 Task: For heading Use Courier New with green colour & bold.  font size for heading22,  'Change the font style of data to'Courier New and font size to 14,  Change the alignment of both headline & data to Align left In the sheet  BudgetTrack analysisbook
Action: Mouse moved to (71, 151)
Screenshot: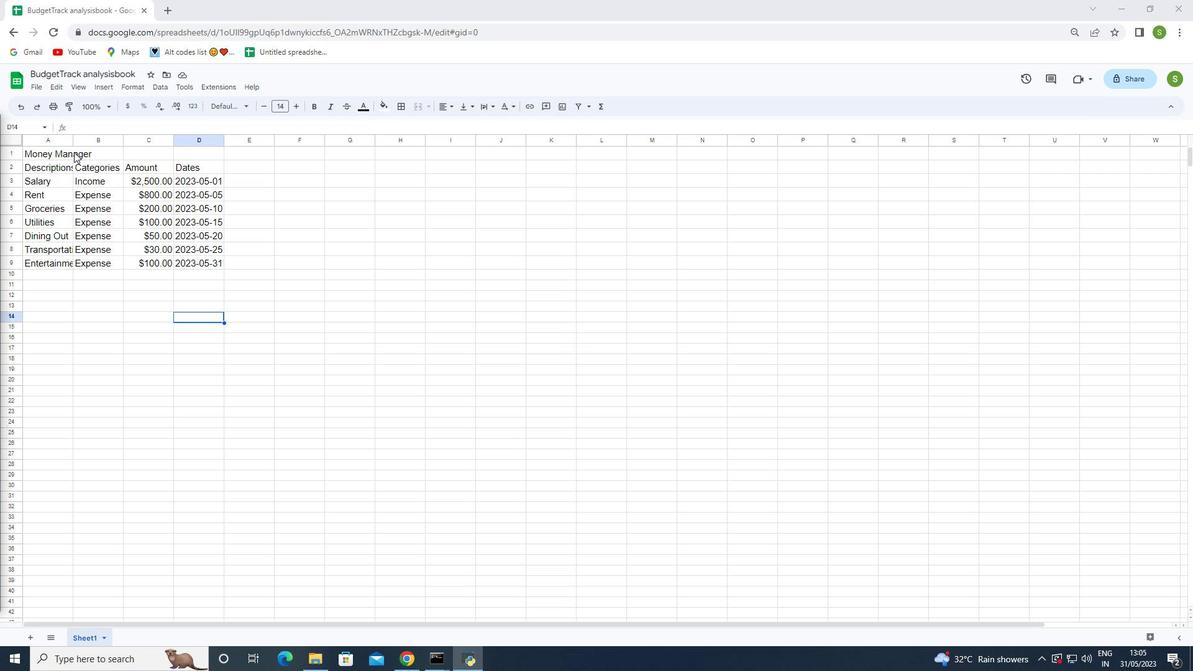 
Action: Mouse pressed left at (71, 151)
Screenshot: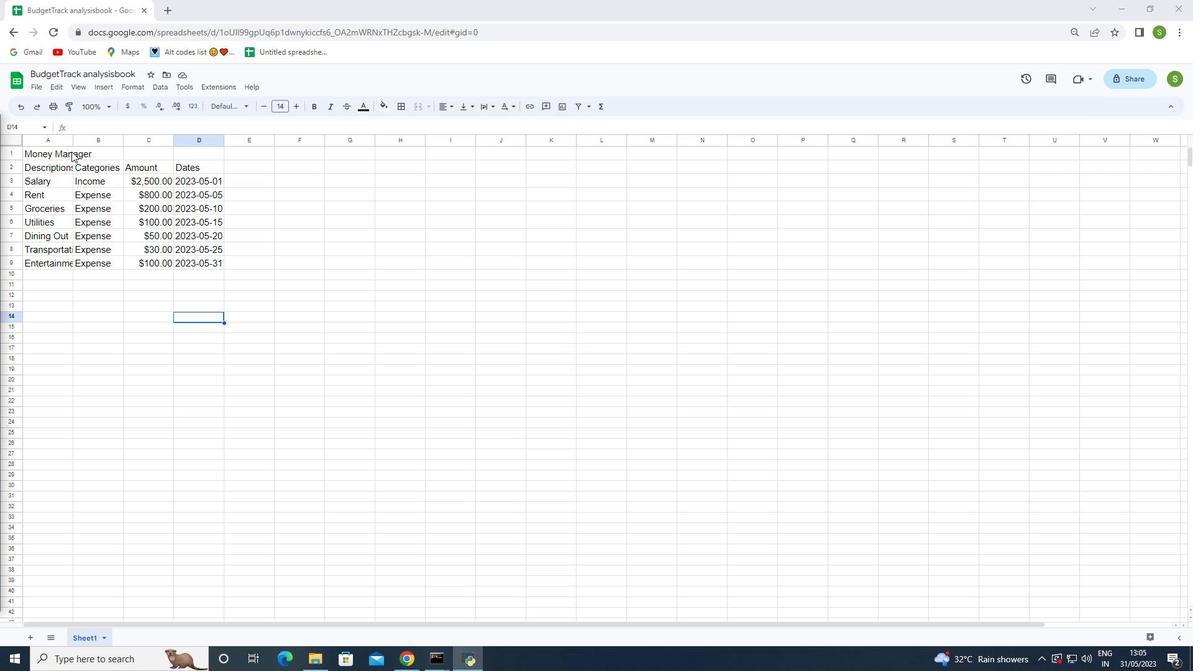 
Action: Mouse moved to (73, 142)
Screenshot: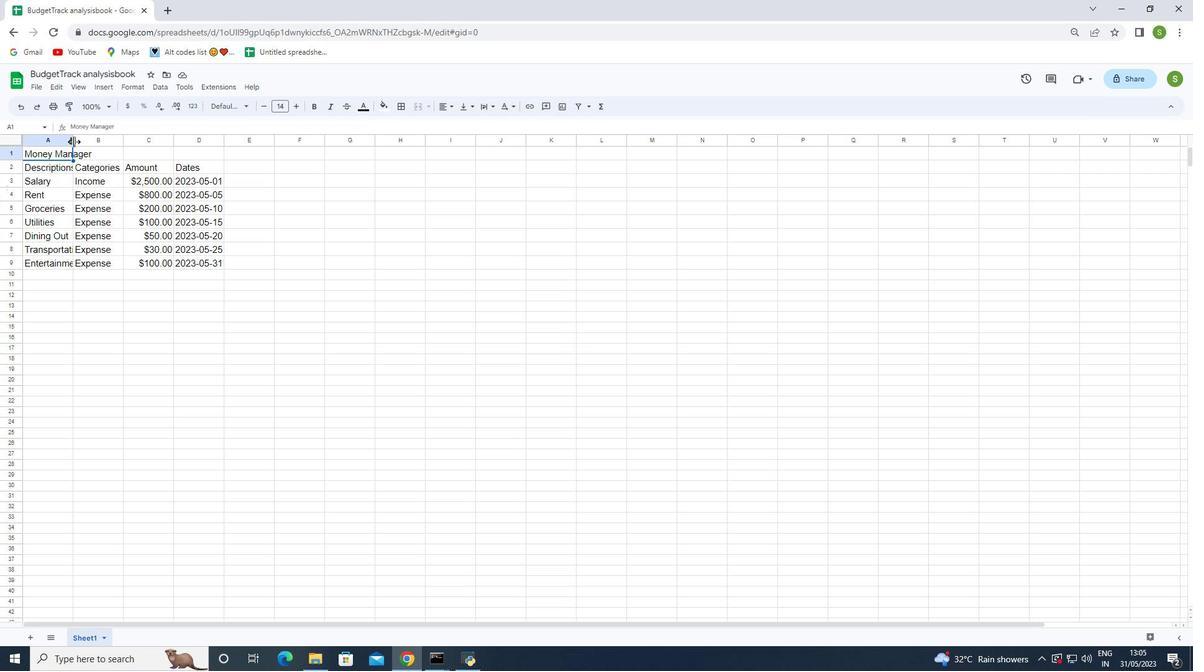 
Action: Mouse pressed left at (73, 142)
Screenshot: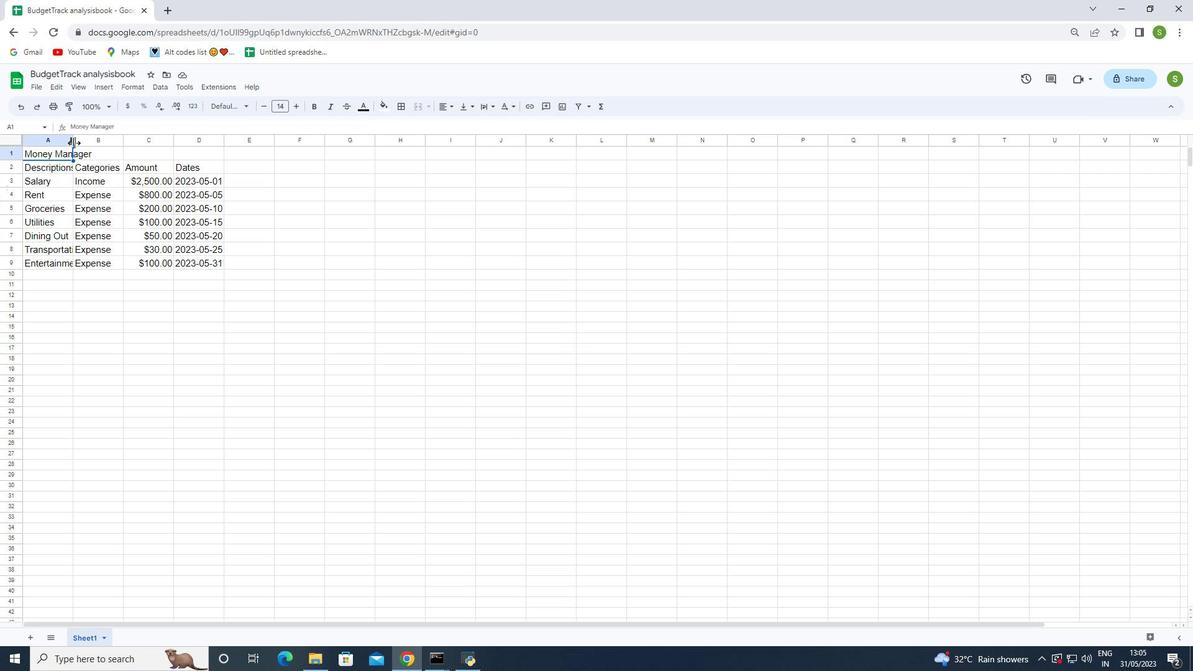 
Action: Mouse pressed left at (73, 142)
Screenshot: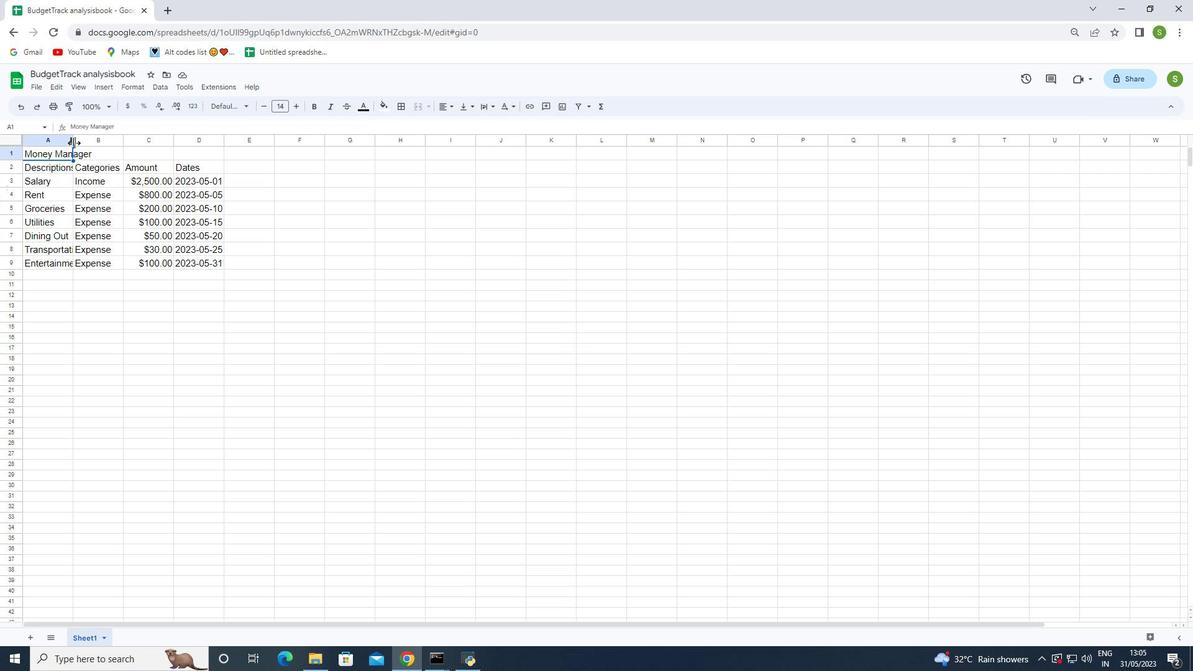
Action: Mouse moved to (57, 154)
Screenshot: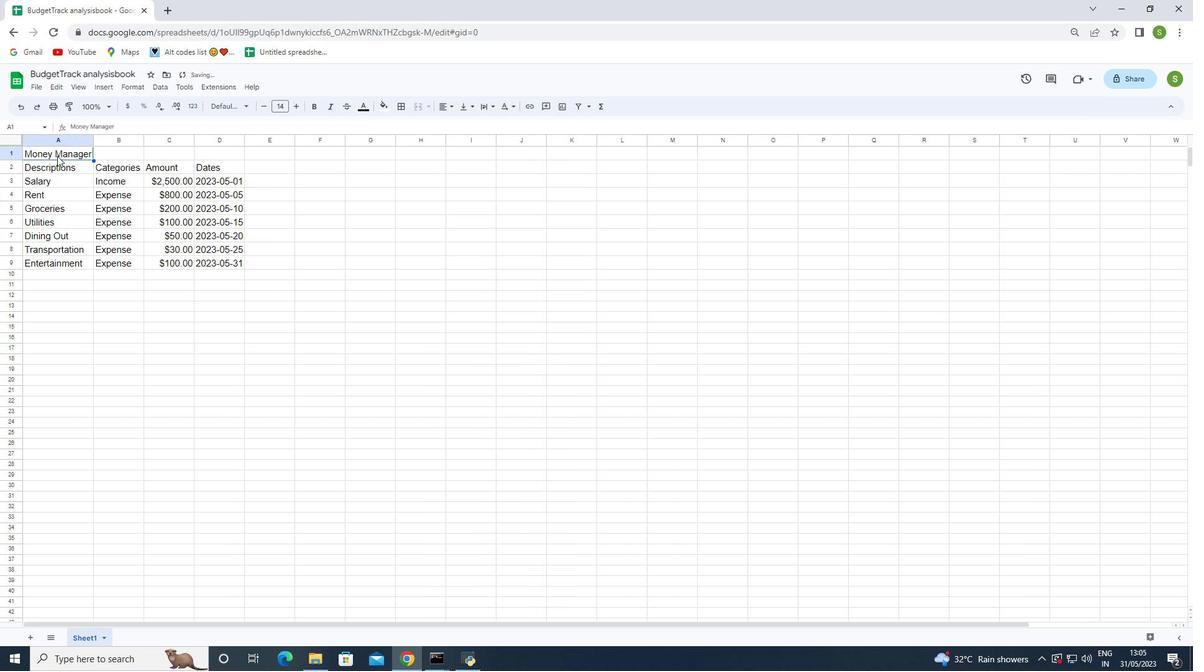 
Action: Mouse pressed left at (57, 154)
Screenshot: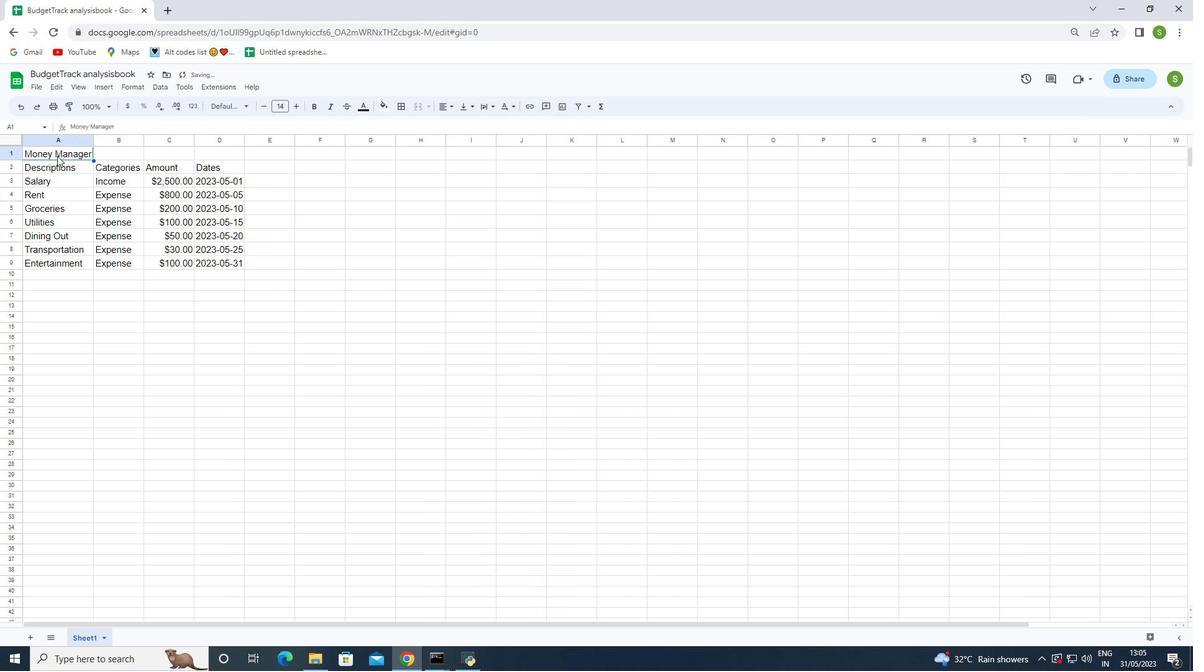 
Action: Mouse moved to (231, 109)
Screenshot: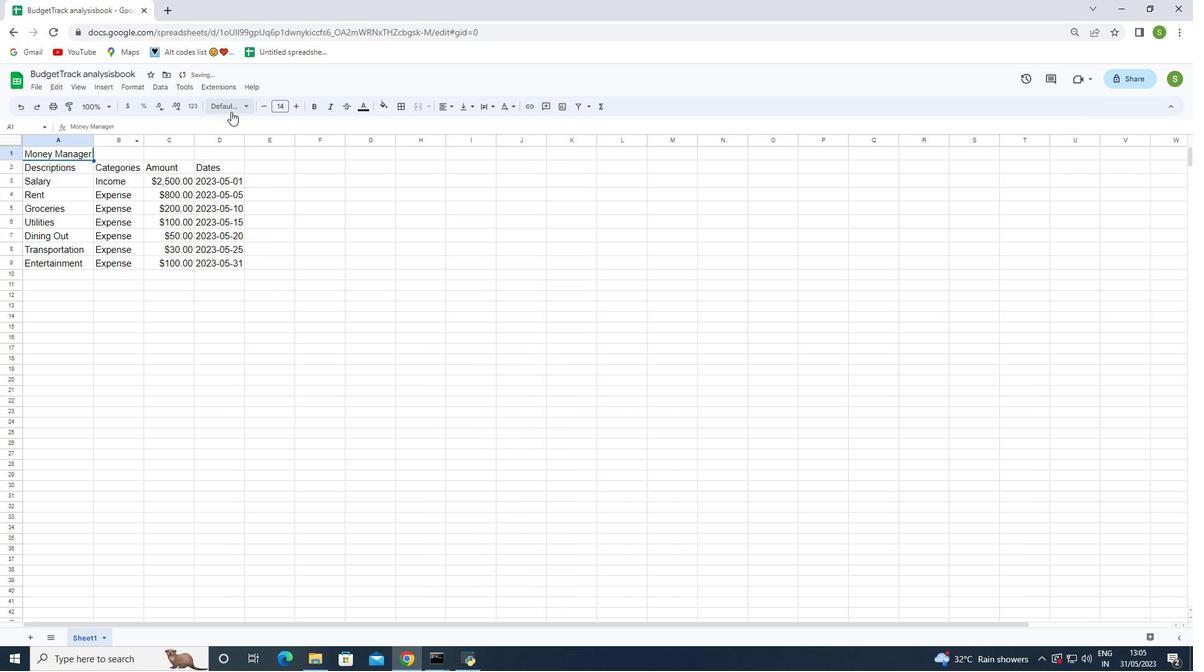
Action: Mouse pressed left at (231, 109)
Screenshot: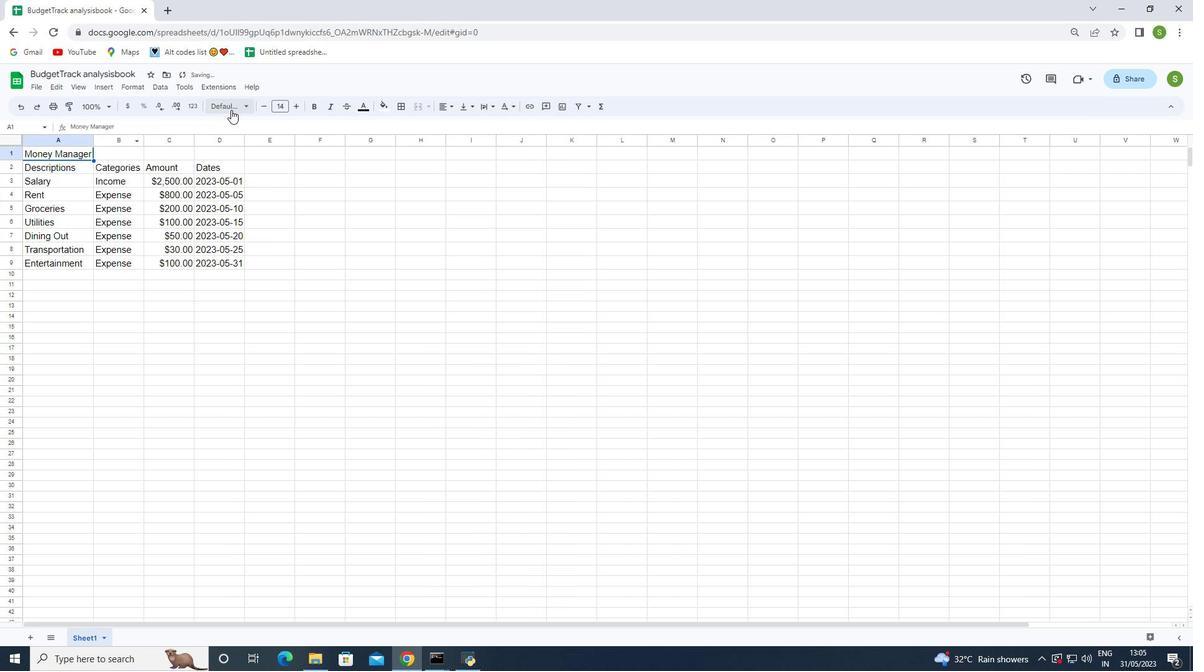 
Action: Mouse moved to (252, 583)
Screenshot: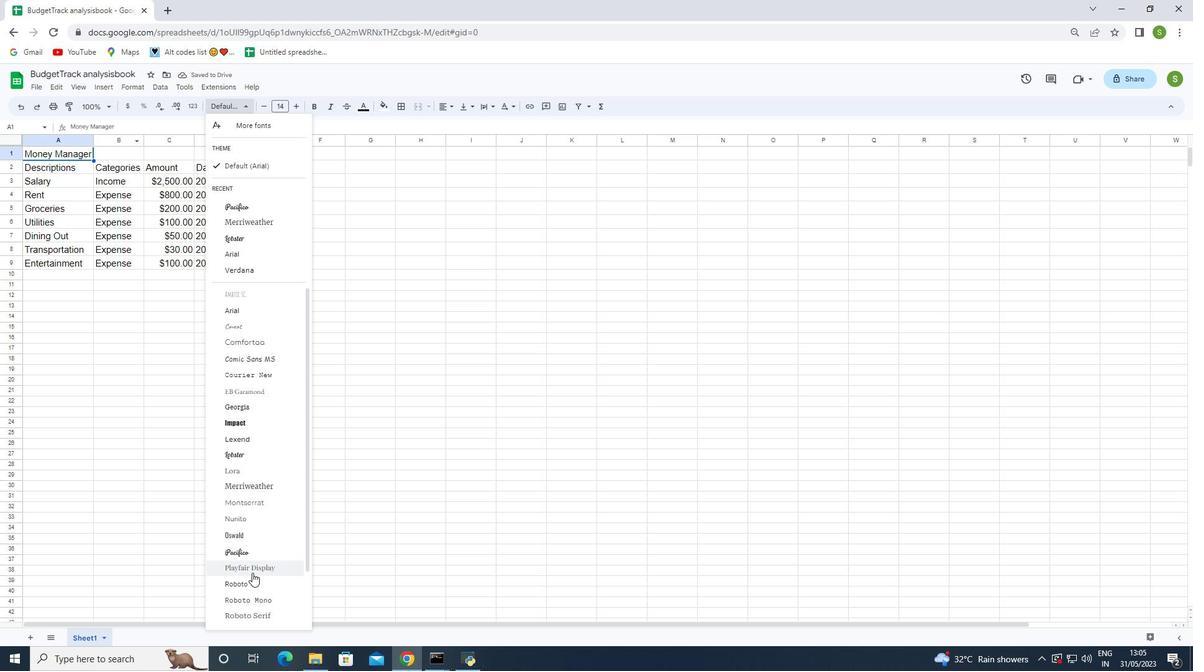 
Action: Mouse scrolled (252, 582) with delta (0, 0)
Screenshot: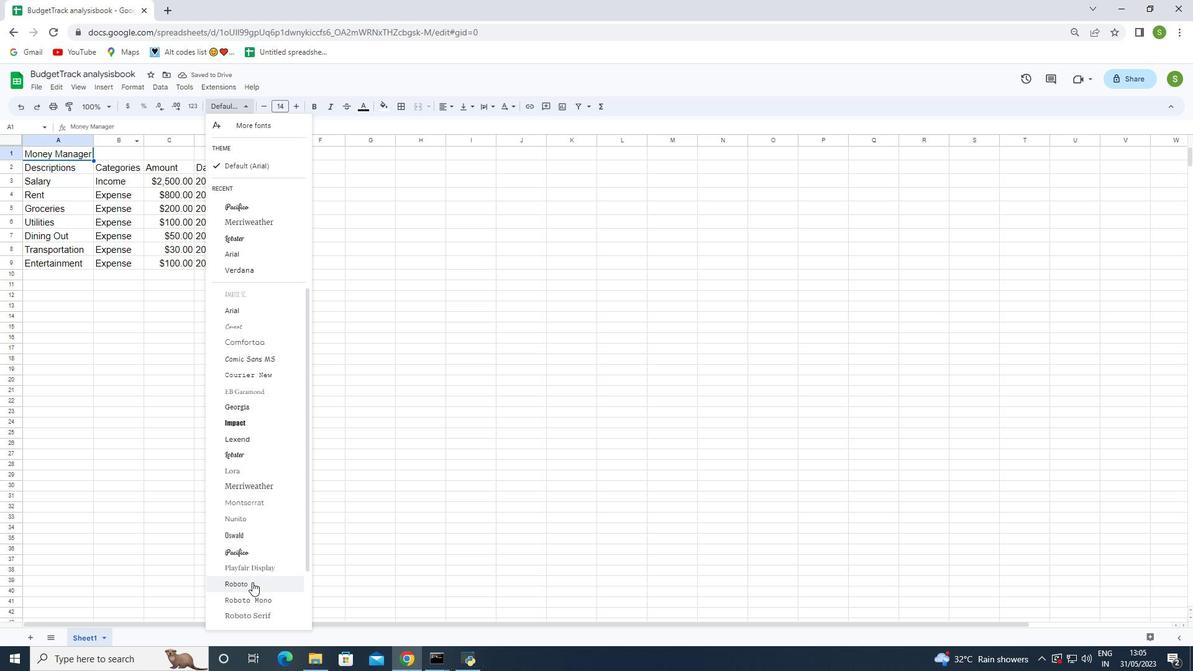 
Action: Mouse scrolled (252, 582) with delta (0, 0)
Screenshot: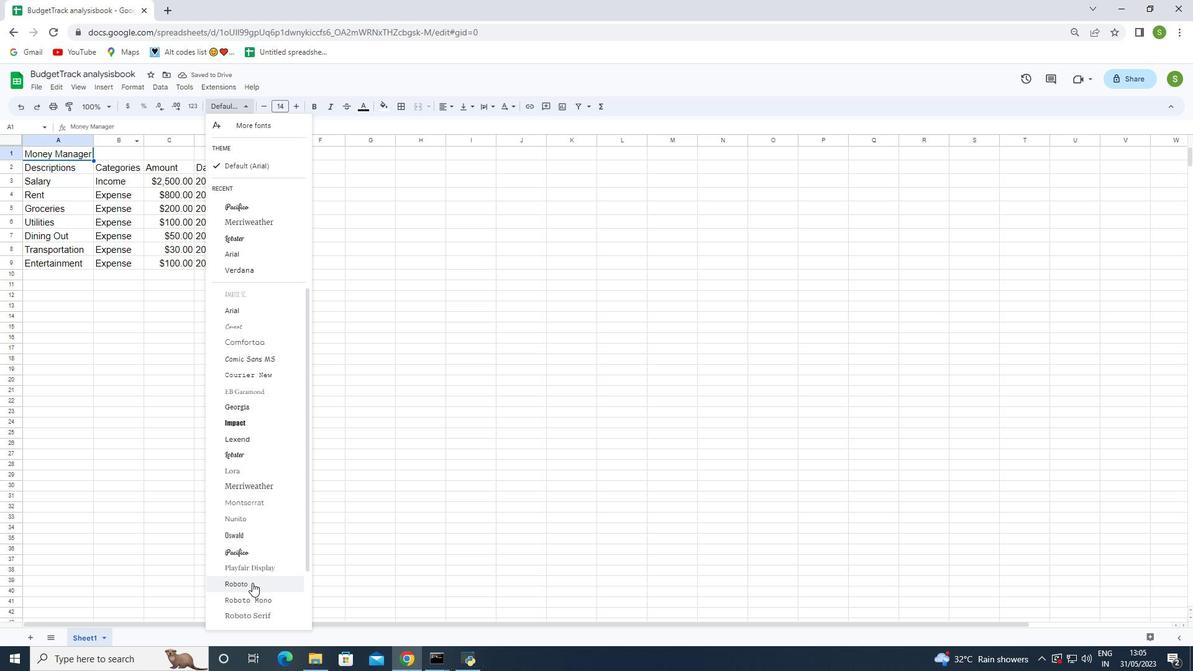 
Action: Mouse scrolled (252, 582) with delta (0, 0)
Screenshot: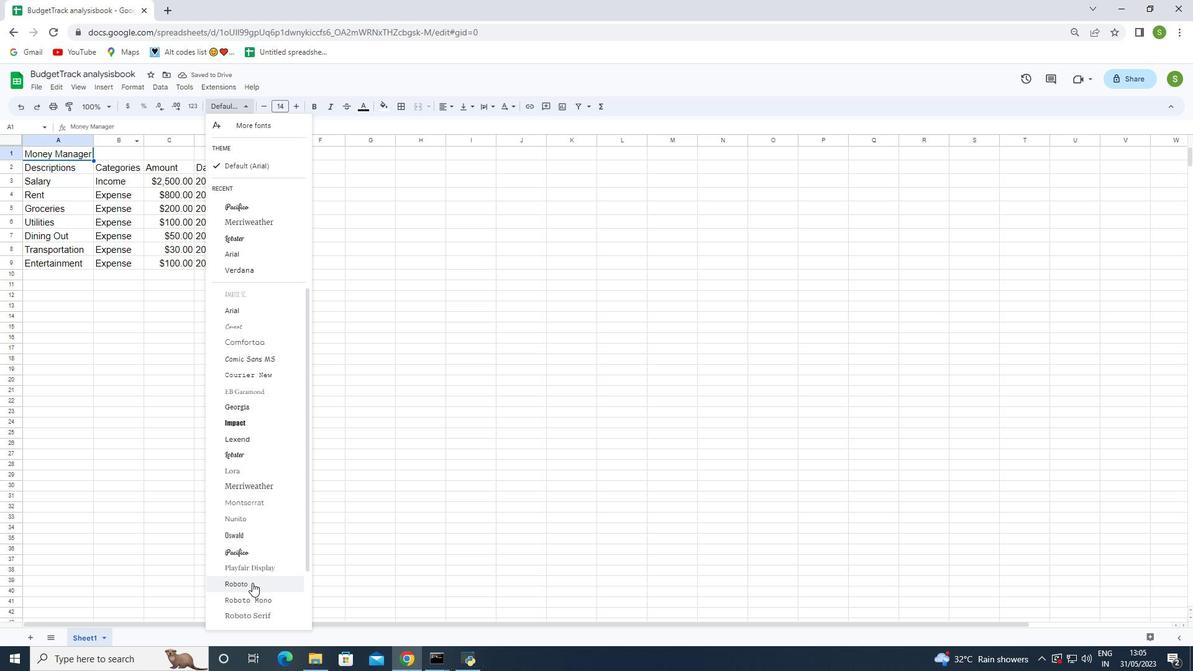 
Action: Mouse scrolled (252, 582) with delta (0, 0)
Screenshot: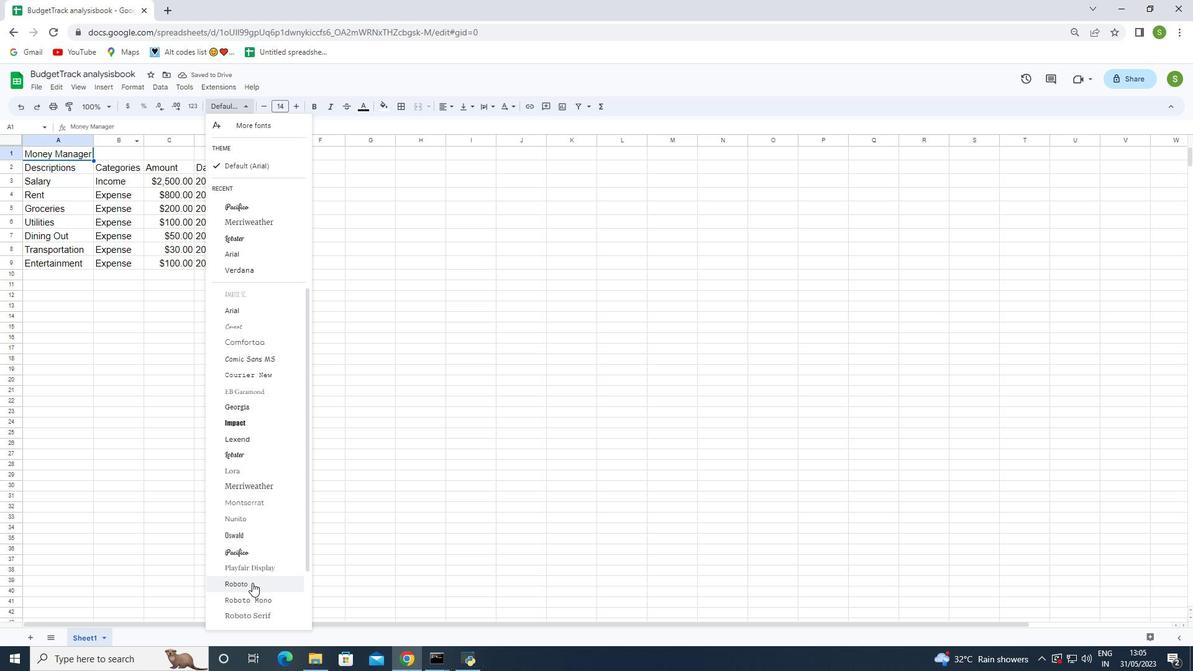 
Action: Mouse scrolled (252, 582) with delta (0, 0)
Screenshot: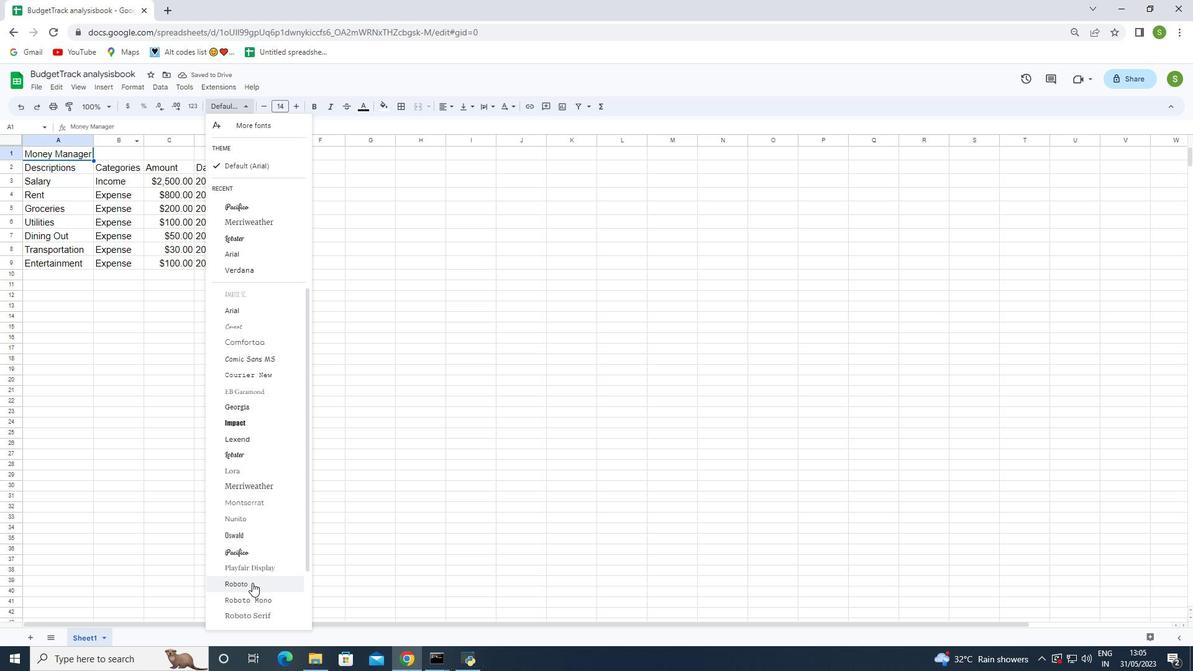 
Action: Mouse moved to (252, 583)
Screenshot: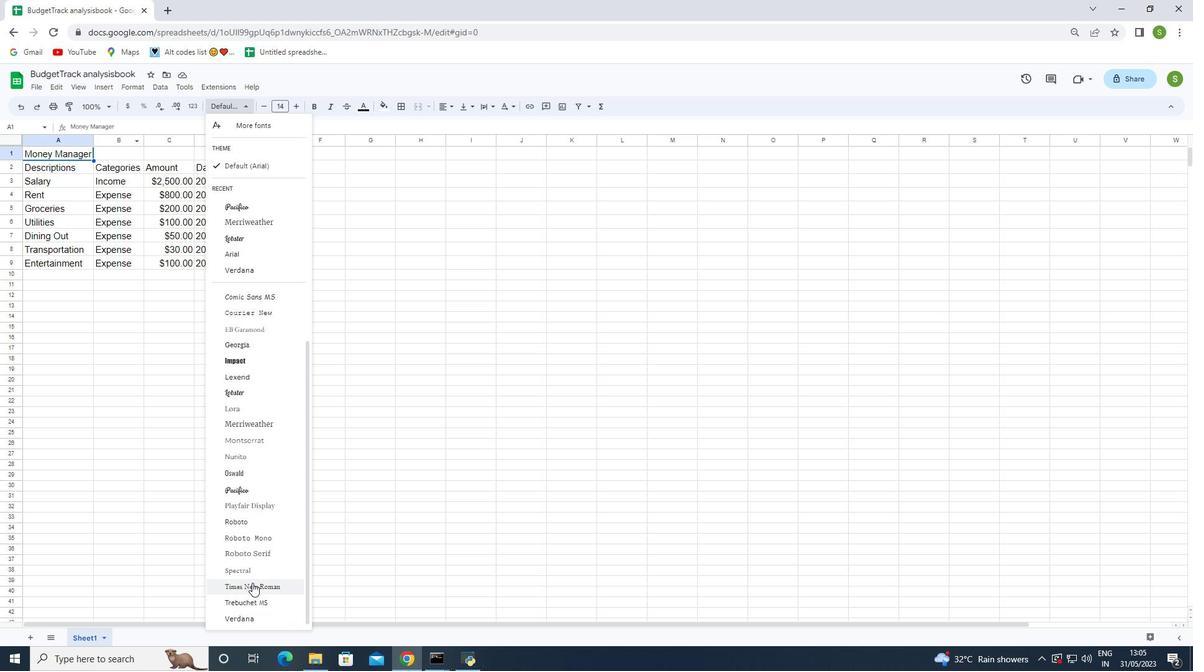 
Action: Mouse scrolled (252, 583) with delta (0, 0)
Screenshot: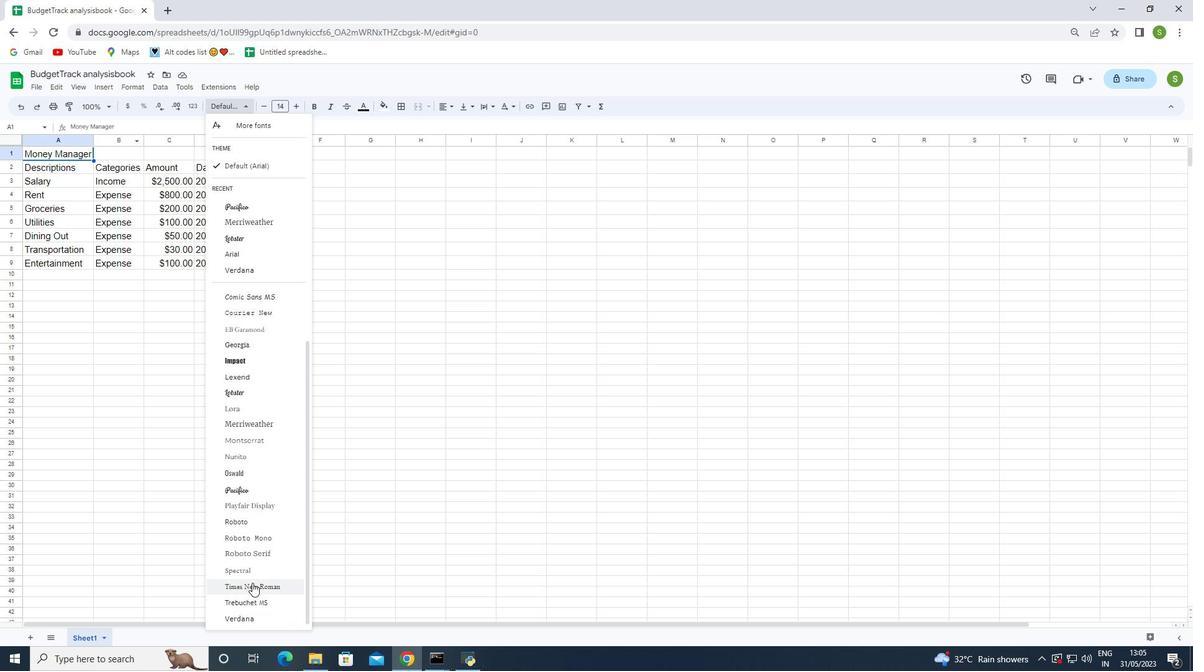 
Action: Mouse scrolled (252, 583) with delta (0, 0)
Screenshot: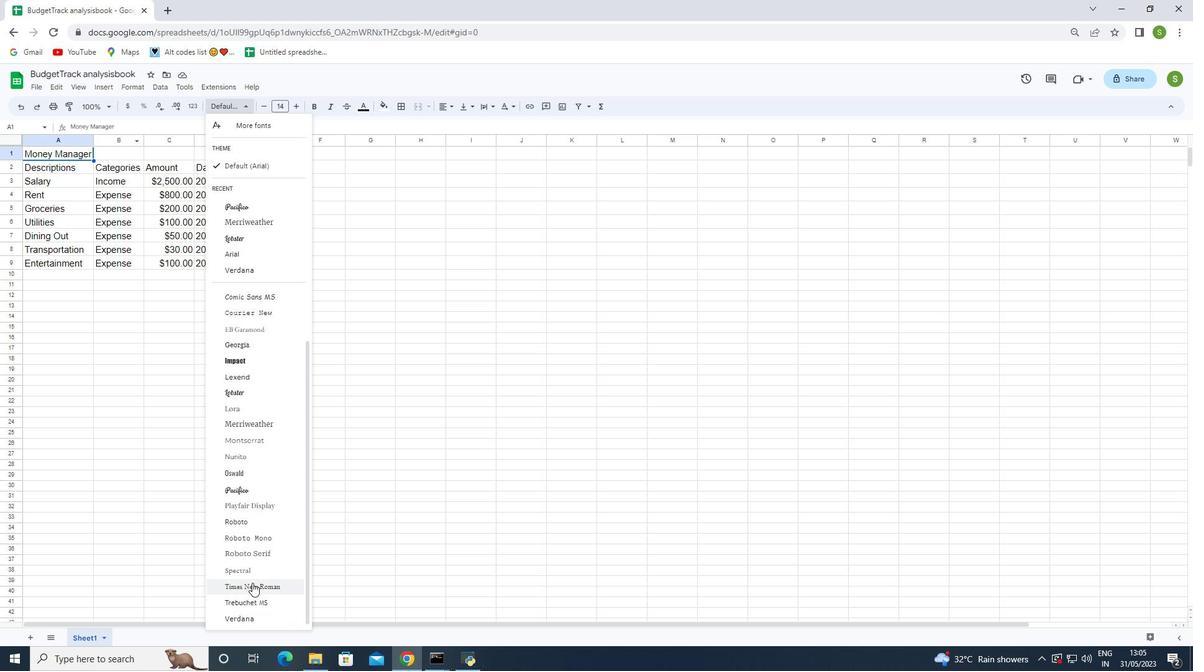 
Action: Mouse scrolled (252, 583) with delta (0, 0)
Screenshot: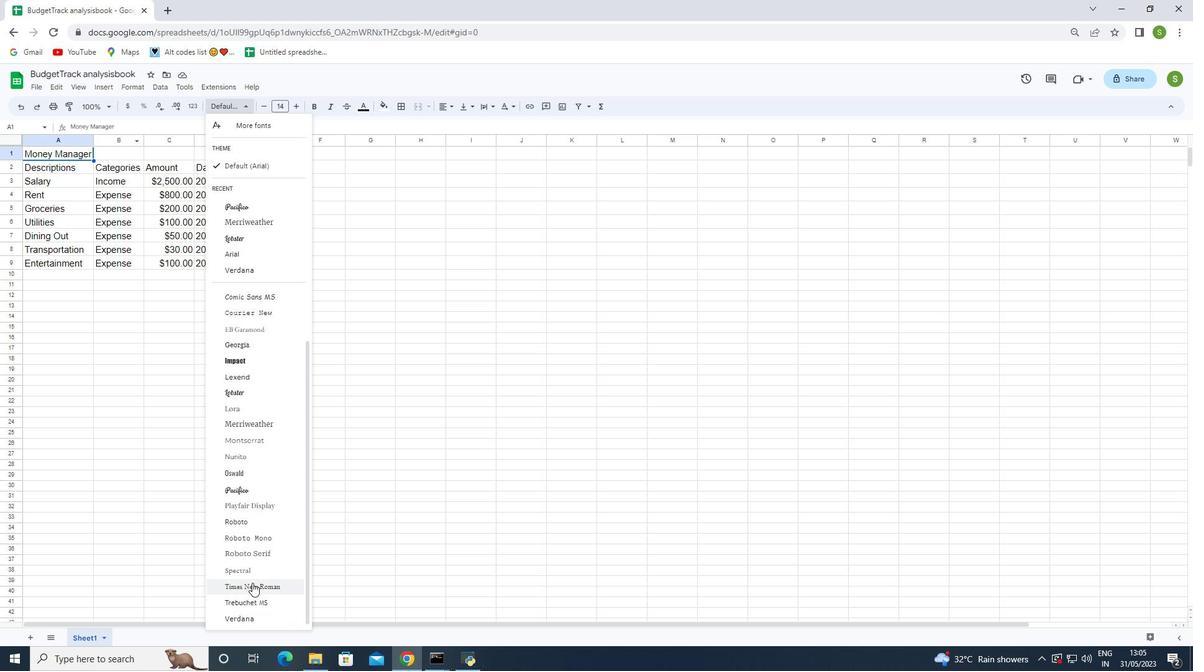 
Action: Mouse scrolled (252, 583) with delta (0, 0)
Screenshot: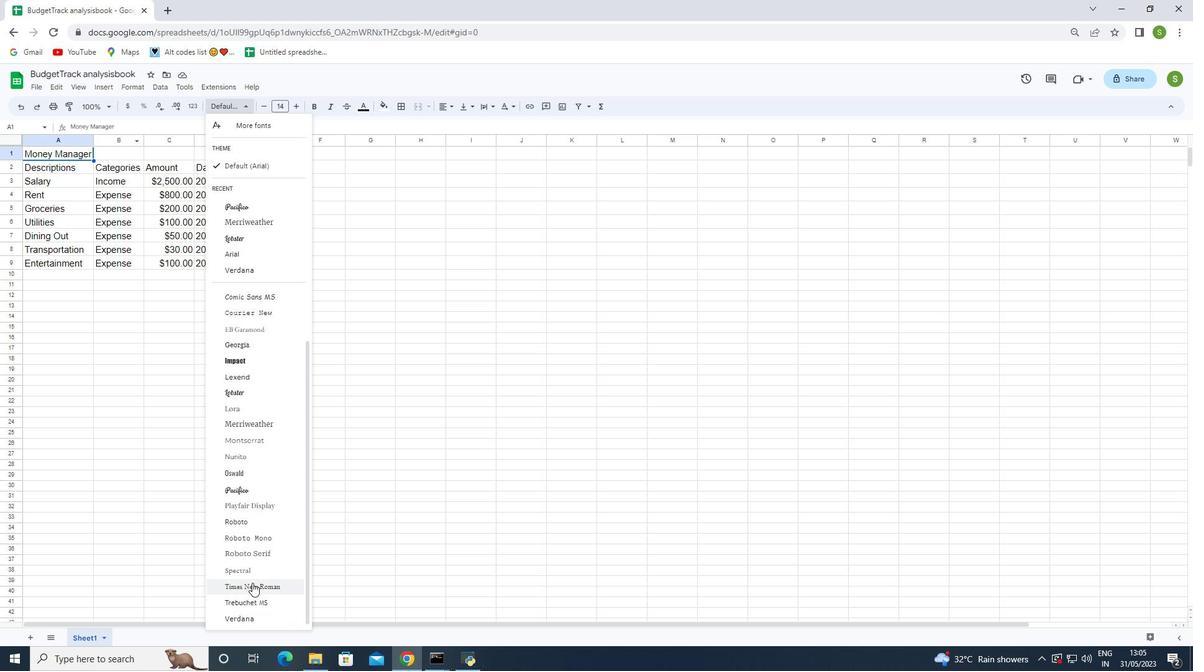 
Action: Mouse scrolled (252, 583) with delta (0, 0)
Screenshot: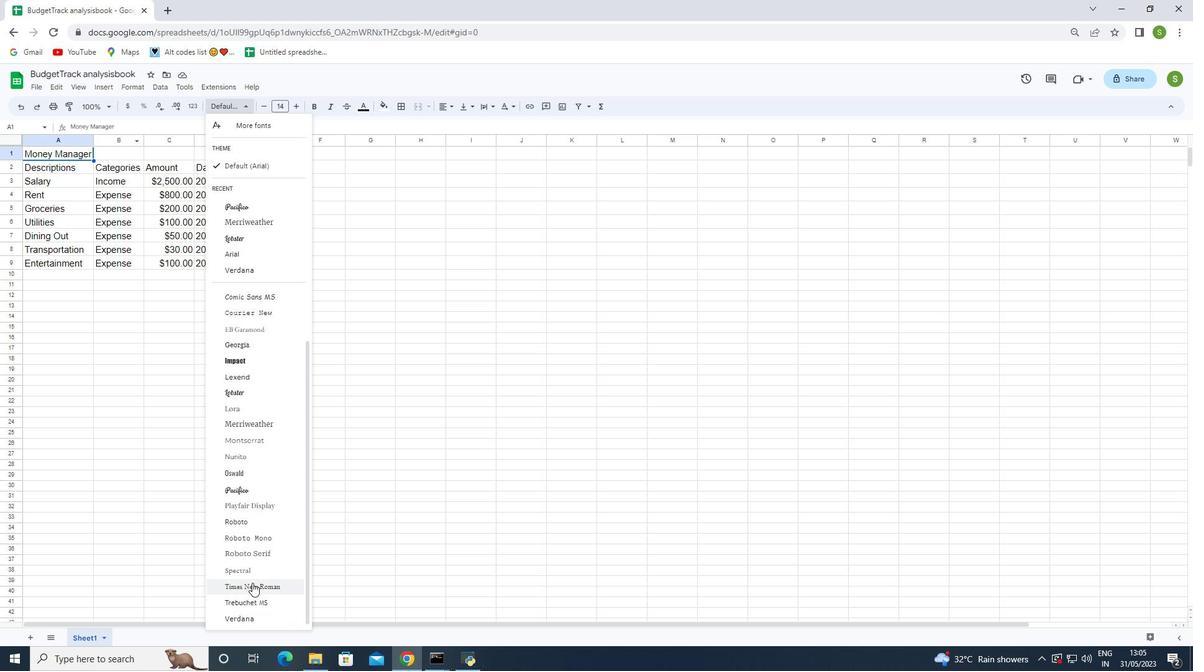 
Action: Mouse moved to (241, 377)
Screenshot: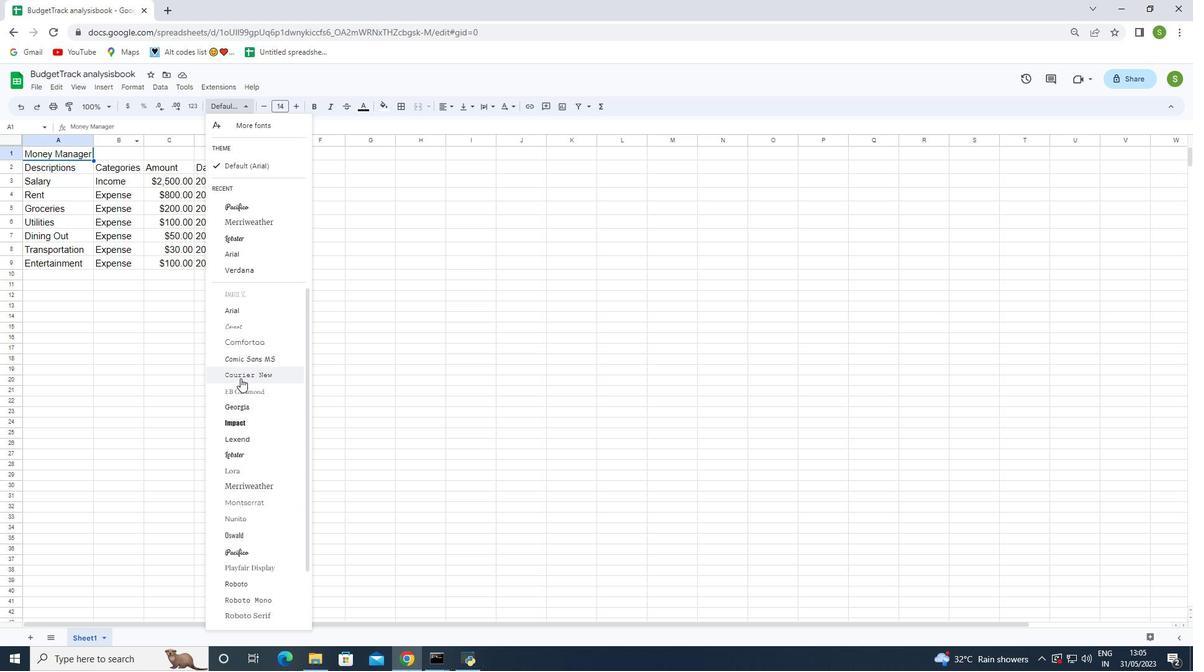 
Action: Mouse pressed left at (241, 377)
Screenshot: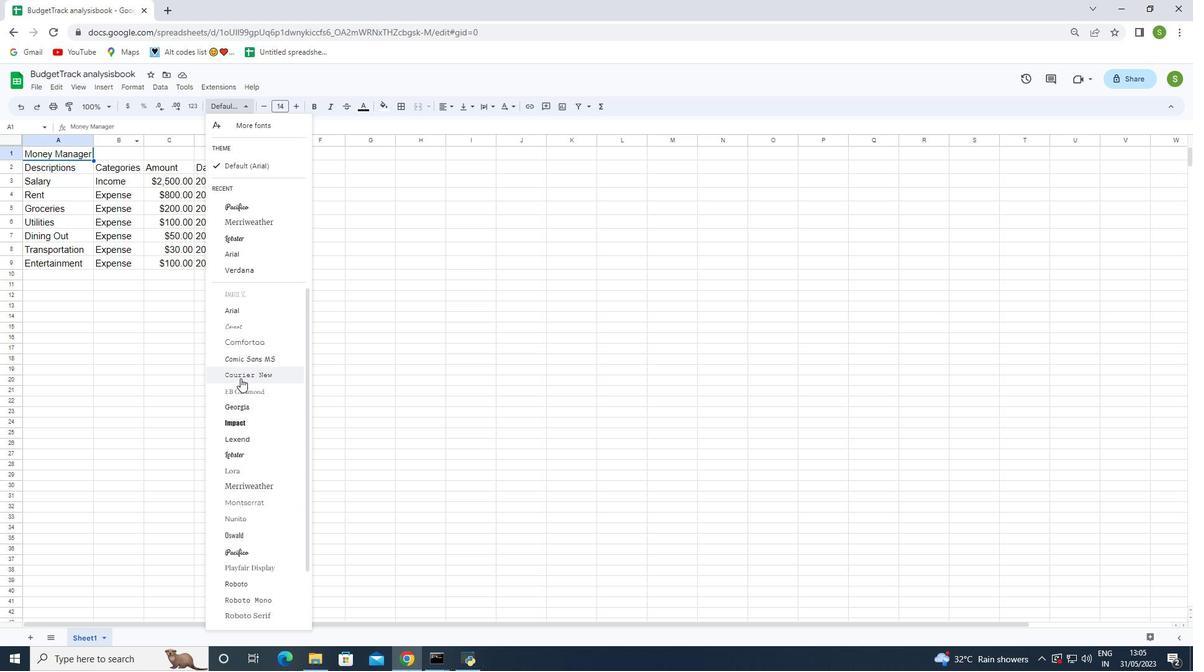 
Action: Mouse moved to (364, 105)
Screenshot: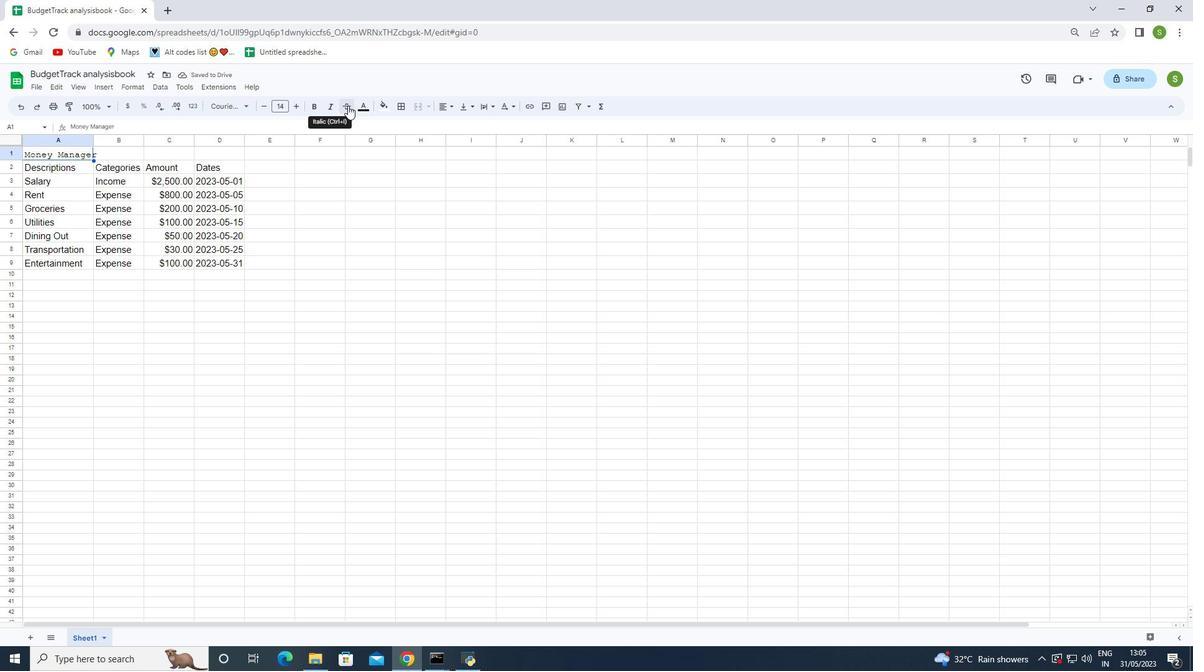 
Action: Mouse pressed left at (364, 105)
Screenshot: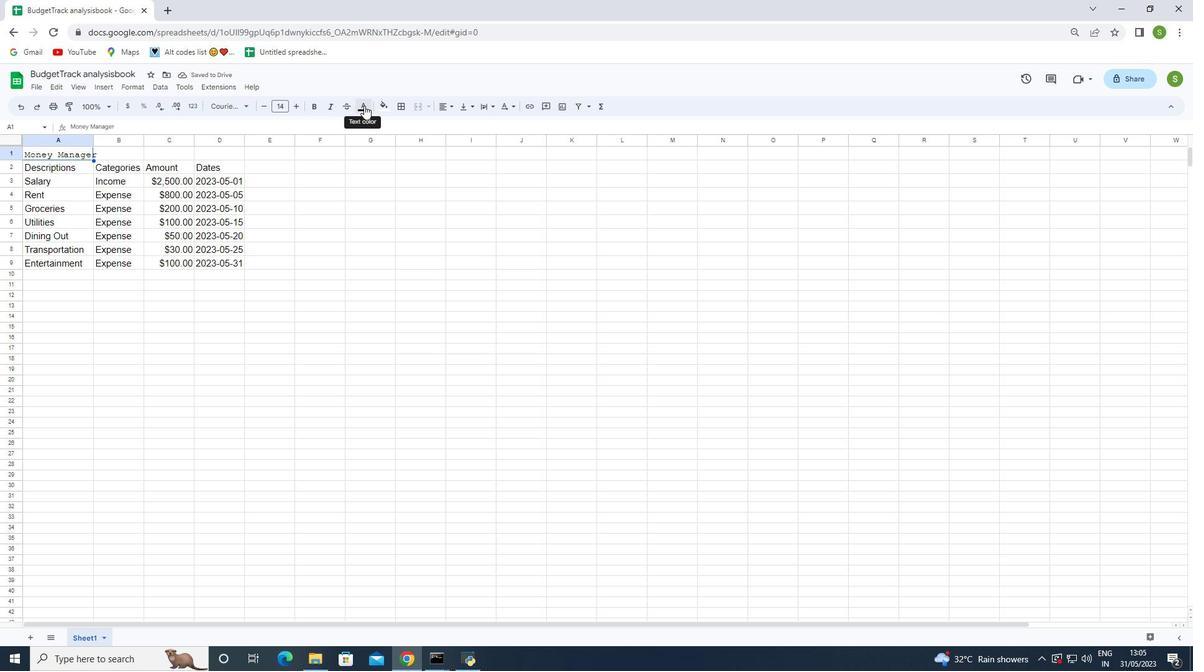 
Action: Mouse moved to (411, 151)
Screenshot: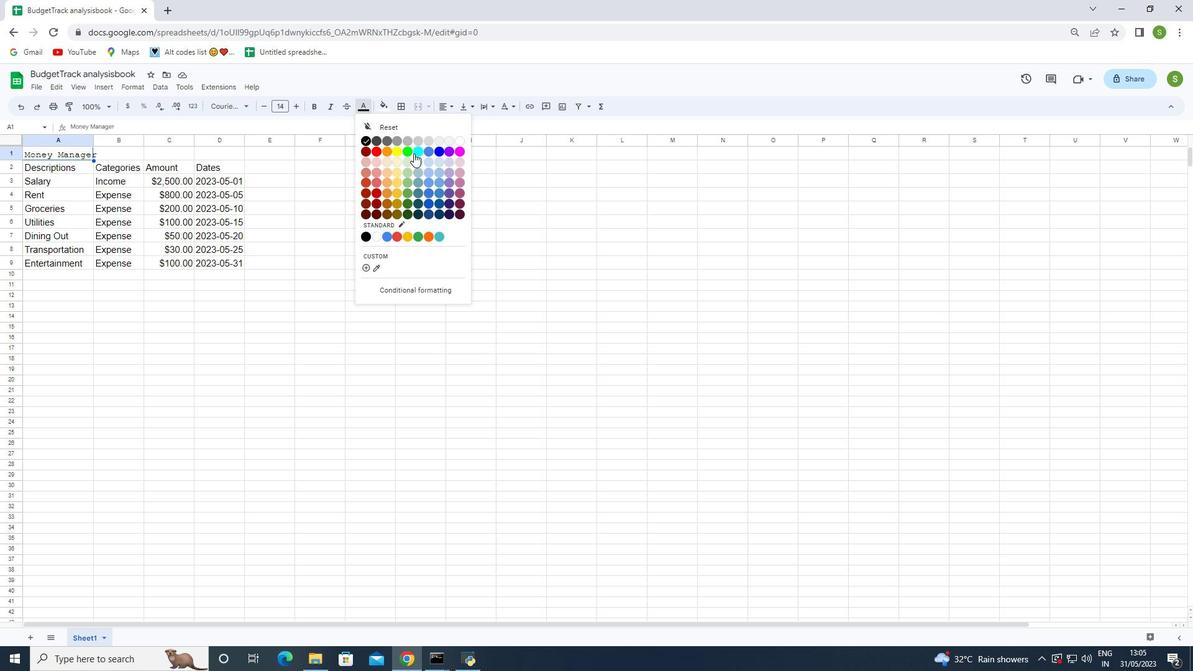 
Action: Mouse pressed left at (411, 151)
Screenshot: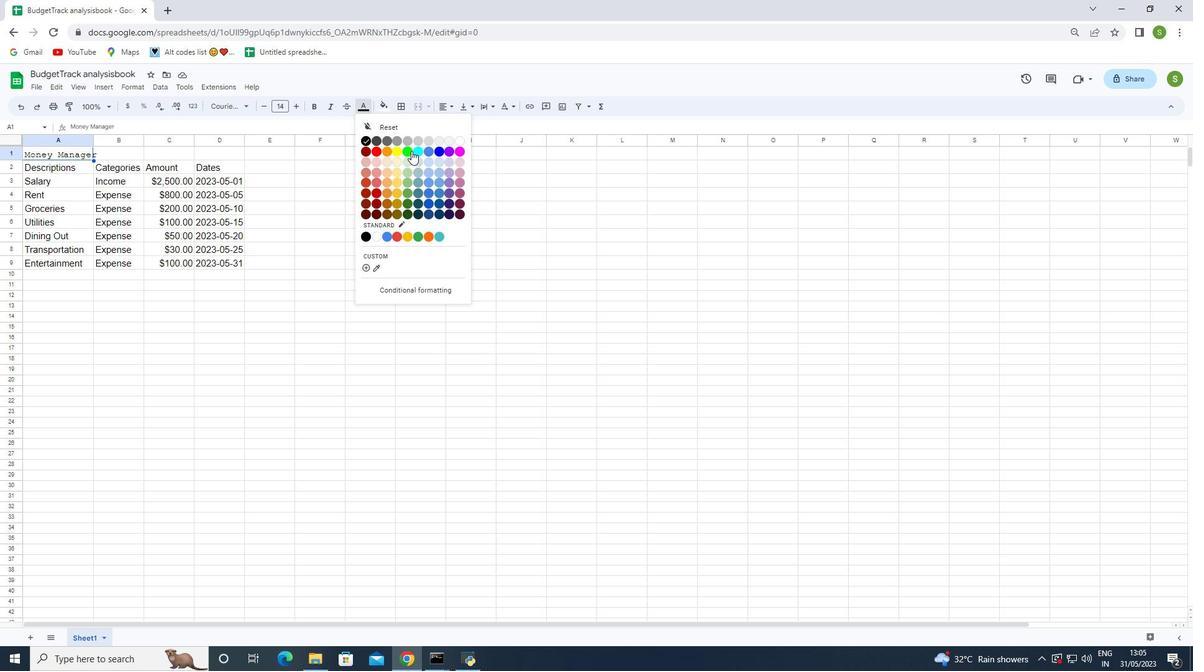 
Action: Mouse moved to (312, 105)
Screenshot: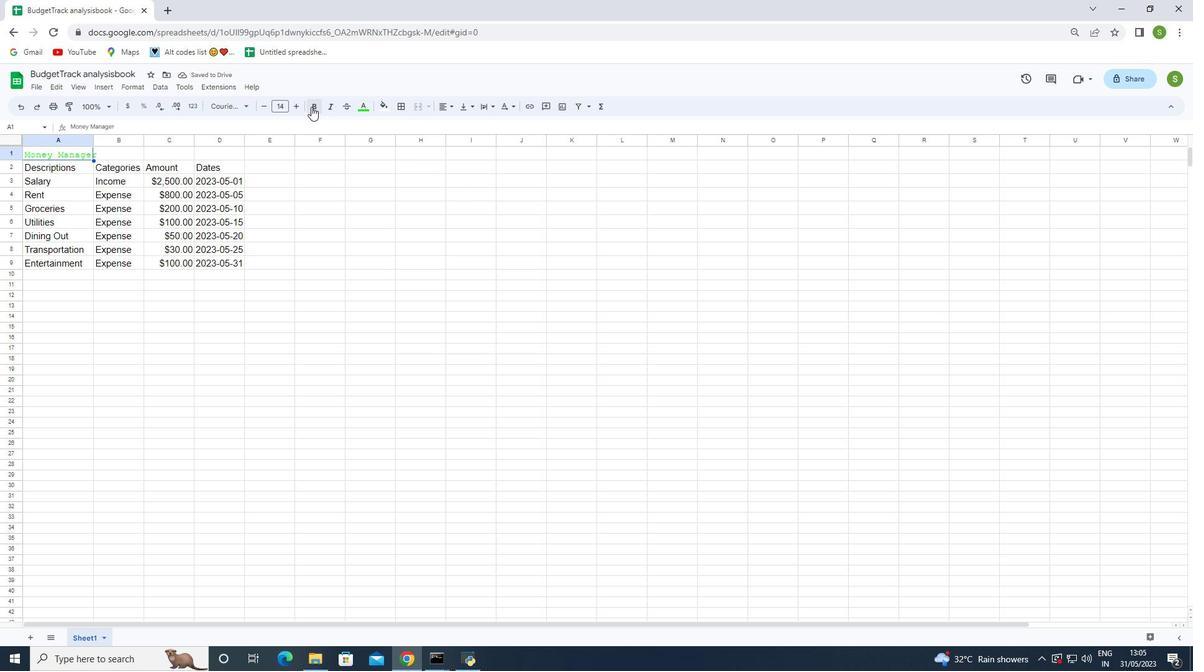 
Action: Mouse pressed left at (312, 105)
Screenshot: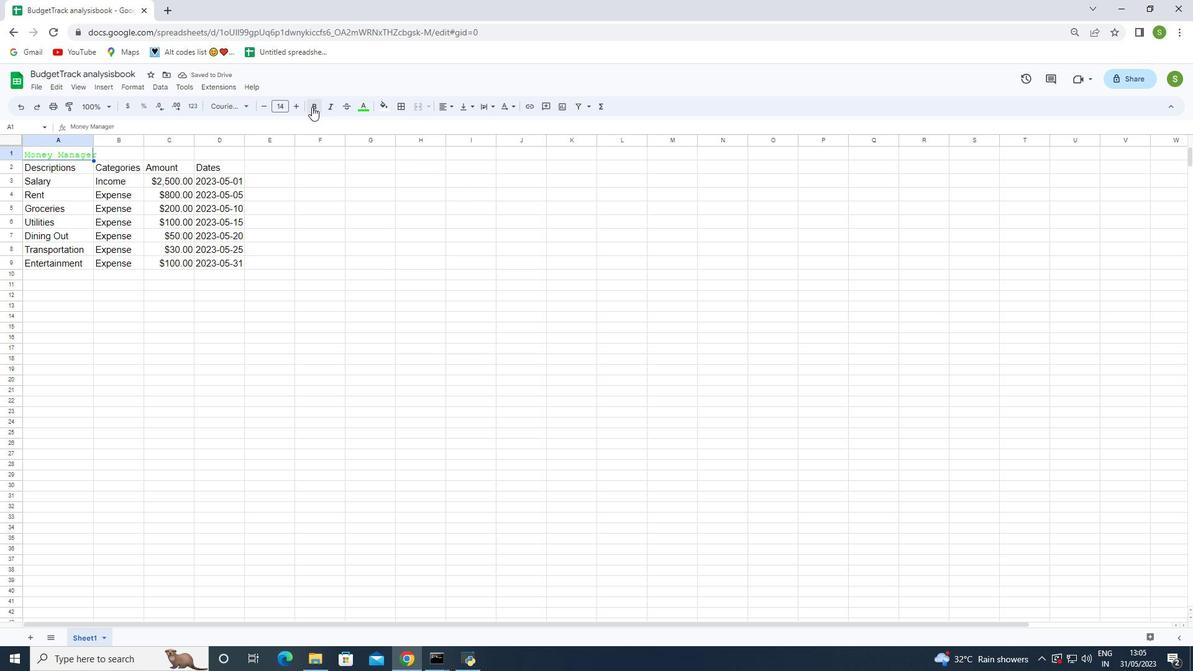 
Action: Mouse moved to (293, 104)
Screenshot: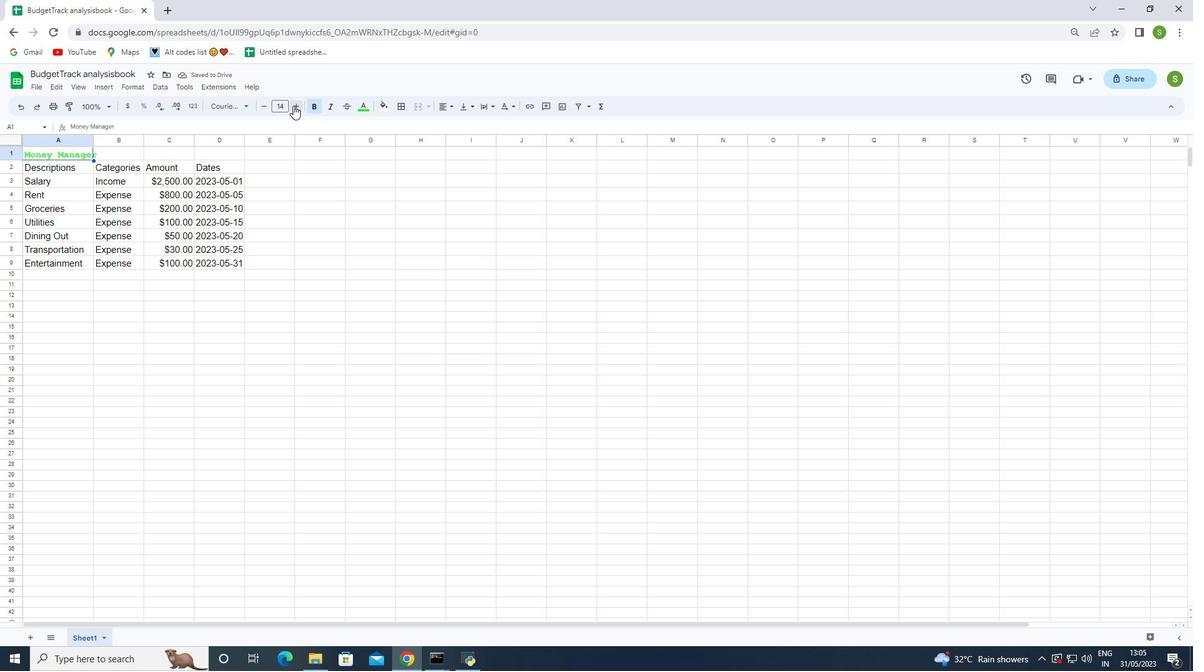 
Action: Mouse pressed left at (293, 104)
Screenshot: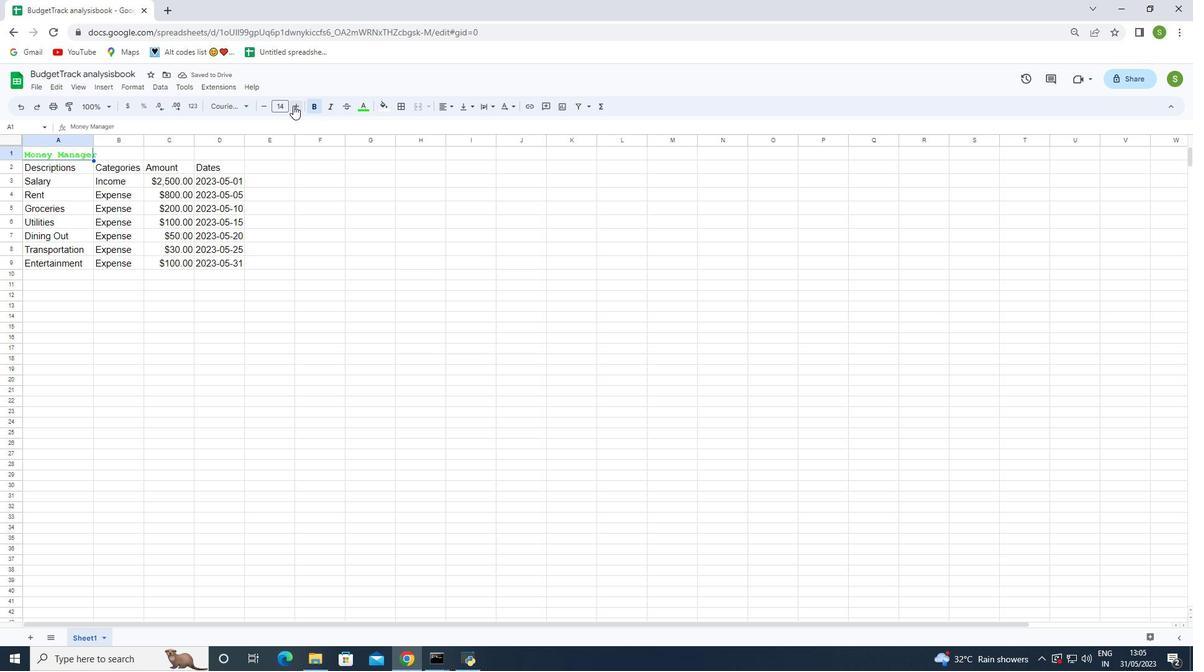 
Action: Mouse pressed left at (293, 104)
Screenshot: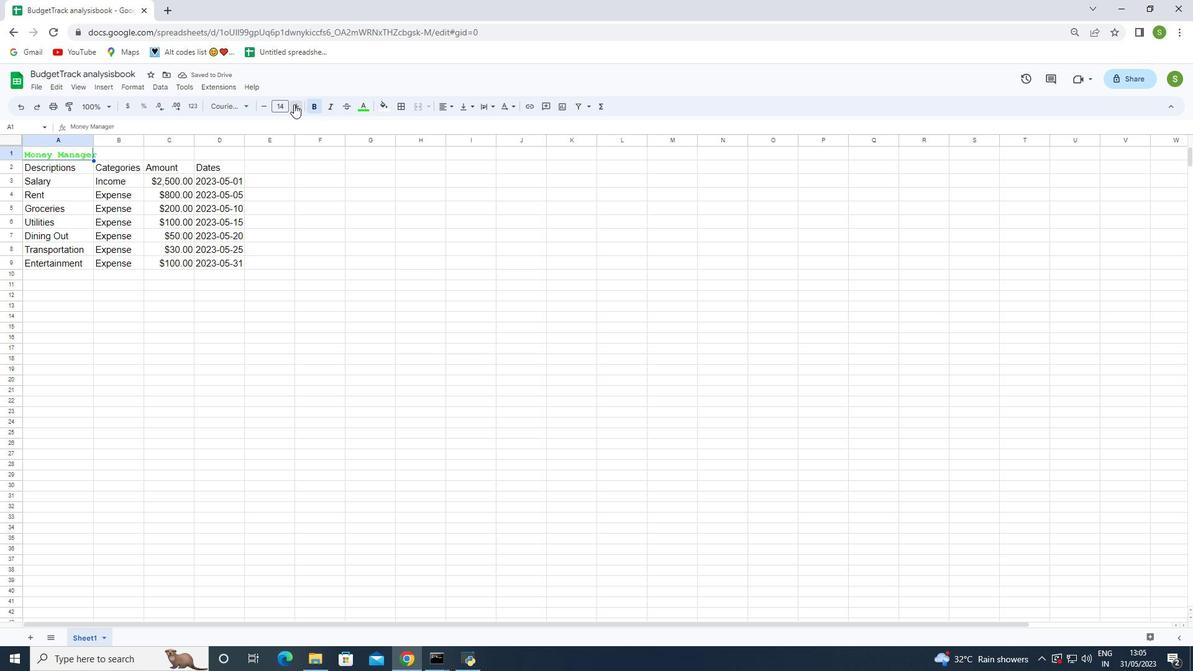 
Action: Mouse pressed left at (293, 104)
Screenshot: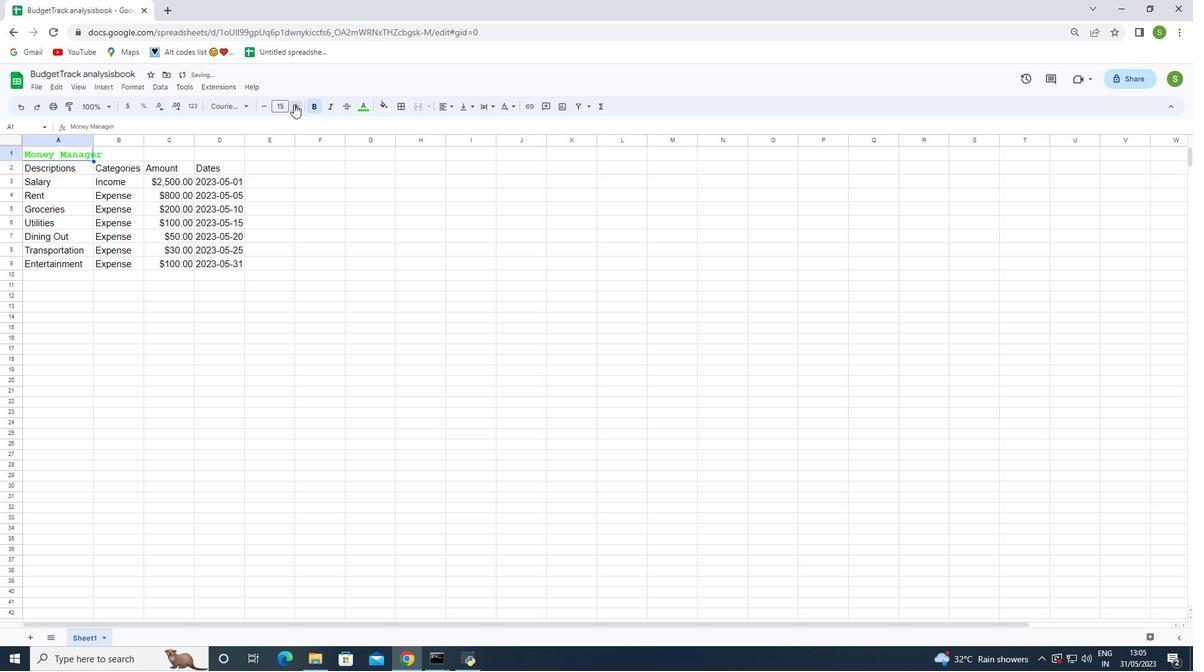 
Action: Mouse pressed left at (293, 104)
Screenshot: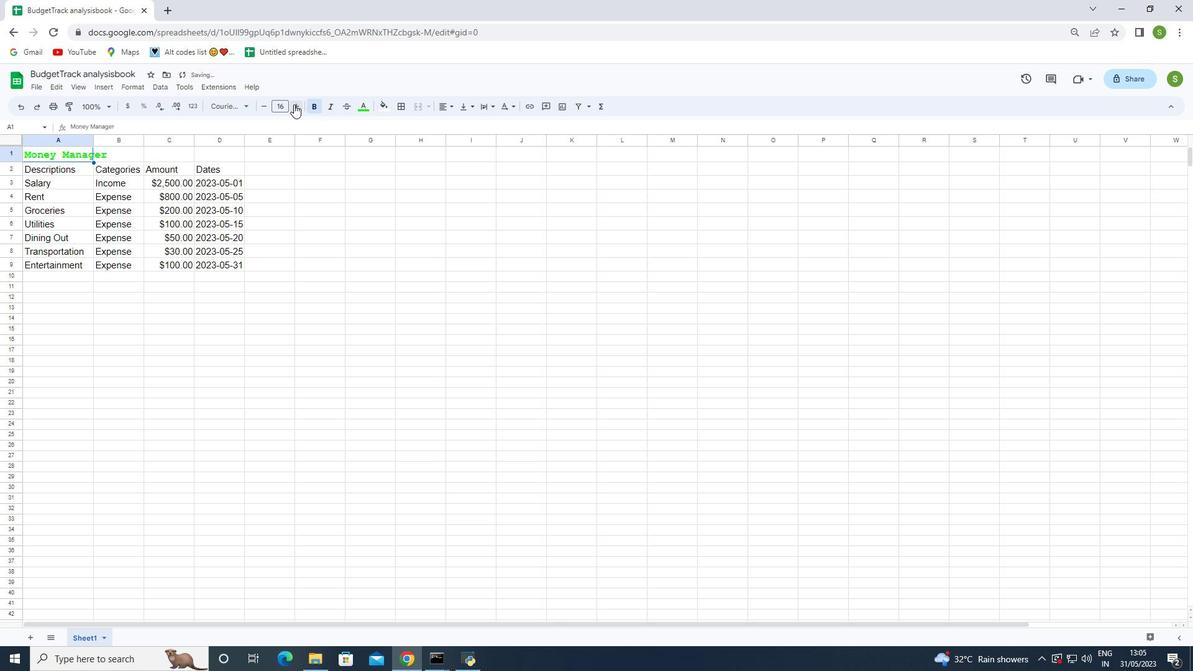 
Action: Mouse pressed left at (293, 104)
Screenshot: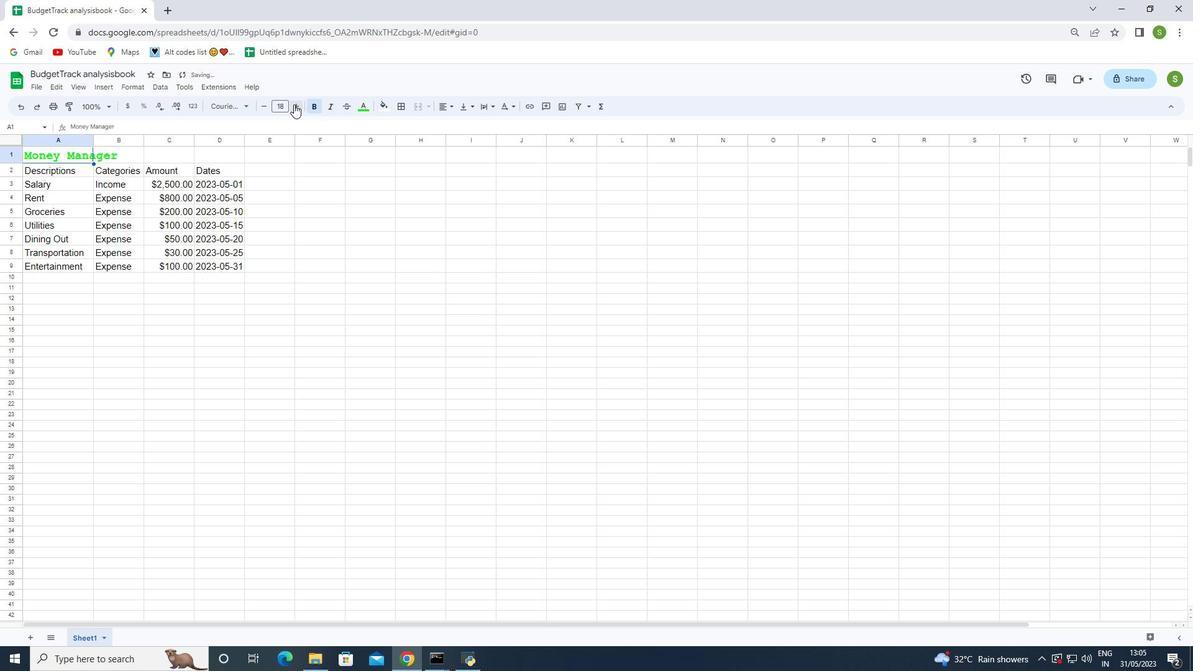 
Action: Mouse pressed left at (293, 104)
Screenshot: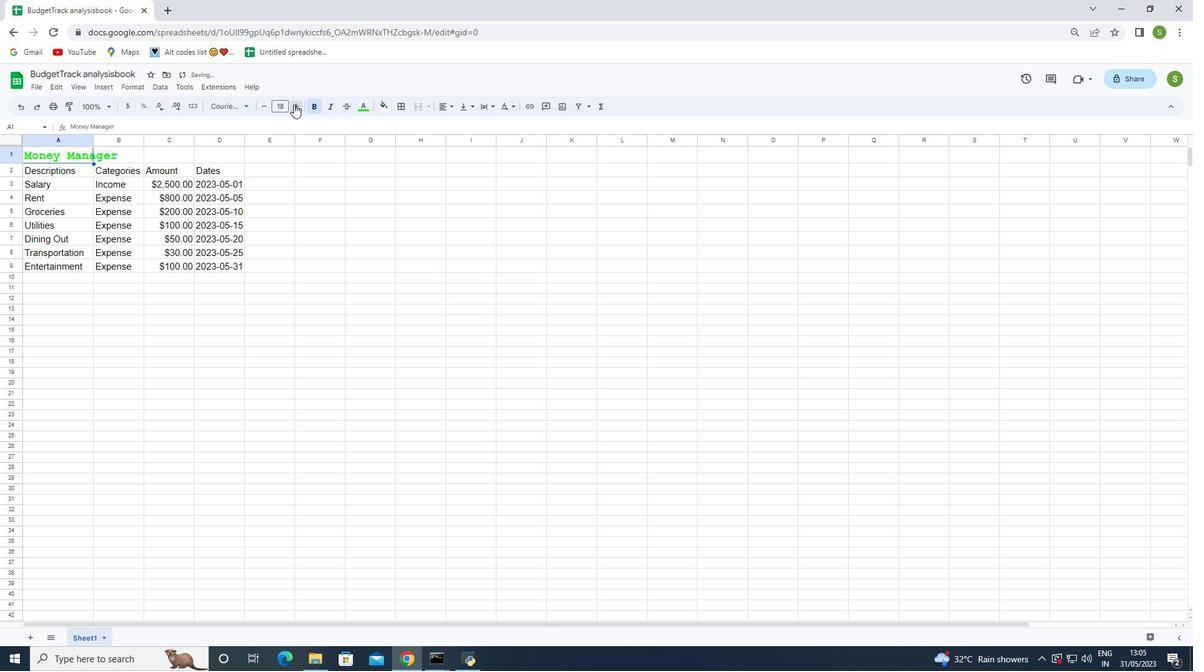 
Action: Mouse pressed left at (293, 104)
Screenshot: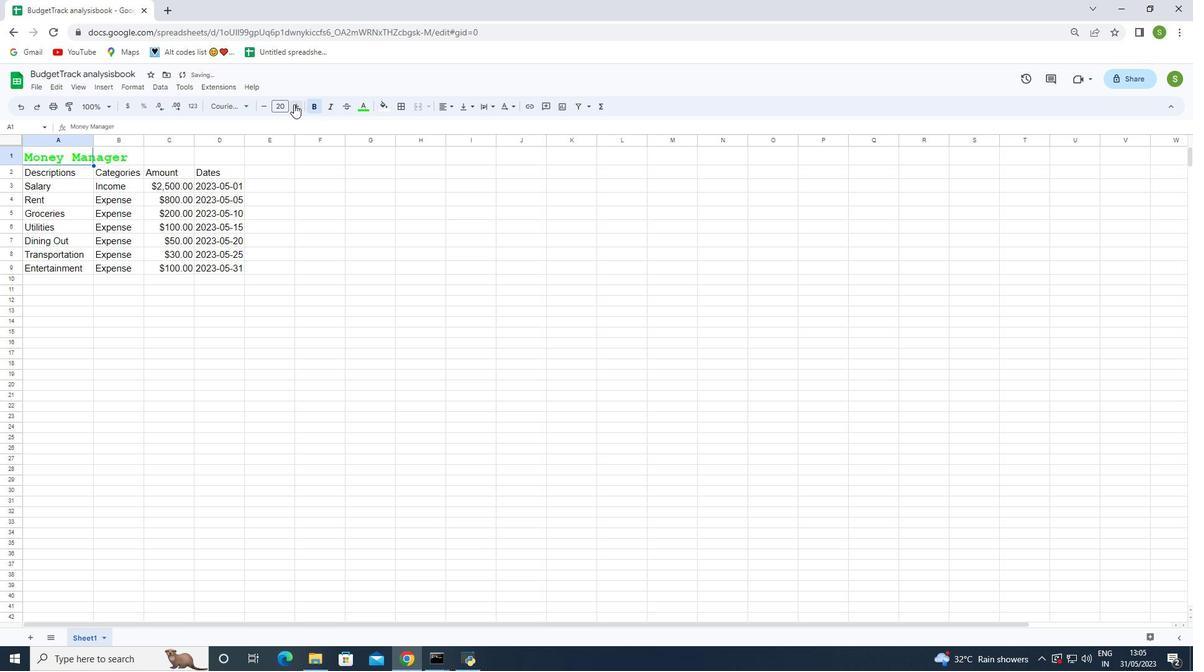 
Action: Mouse moved to (293, 105)
Screenshot: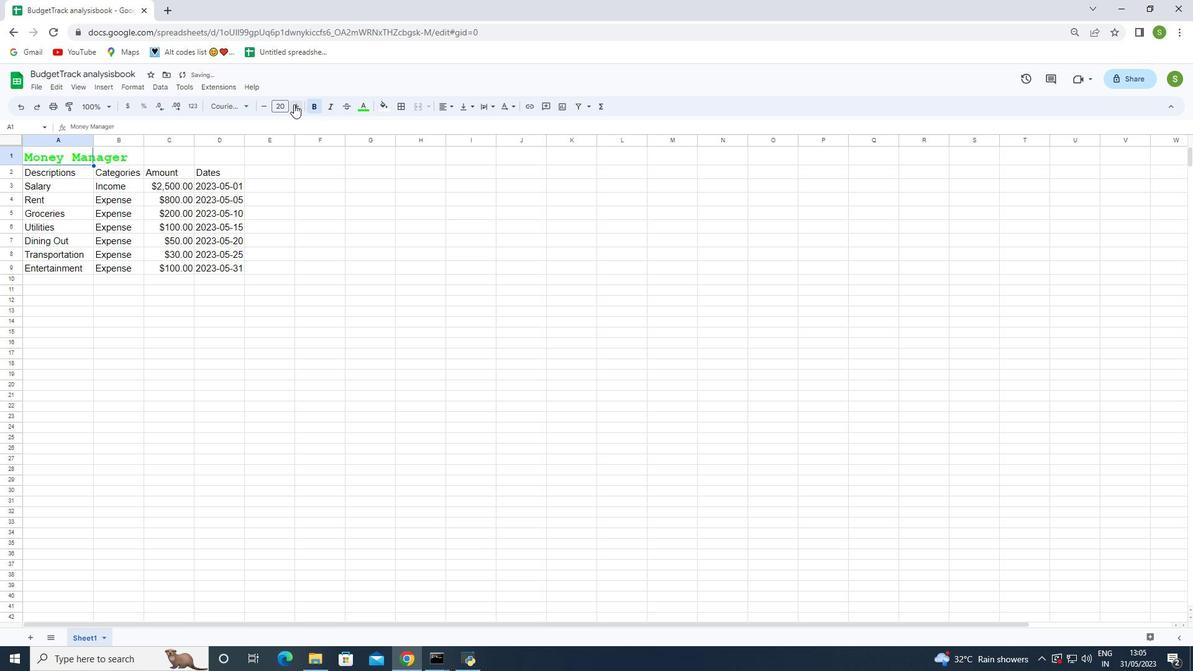 
Action: Mouse pressed left at (293, 105)
Screenshot: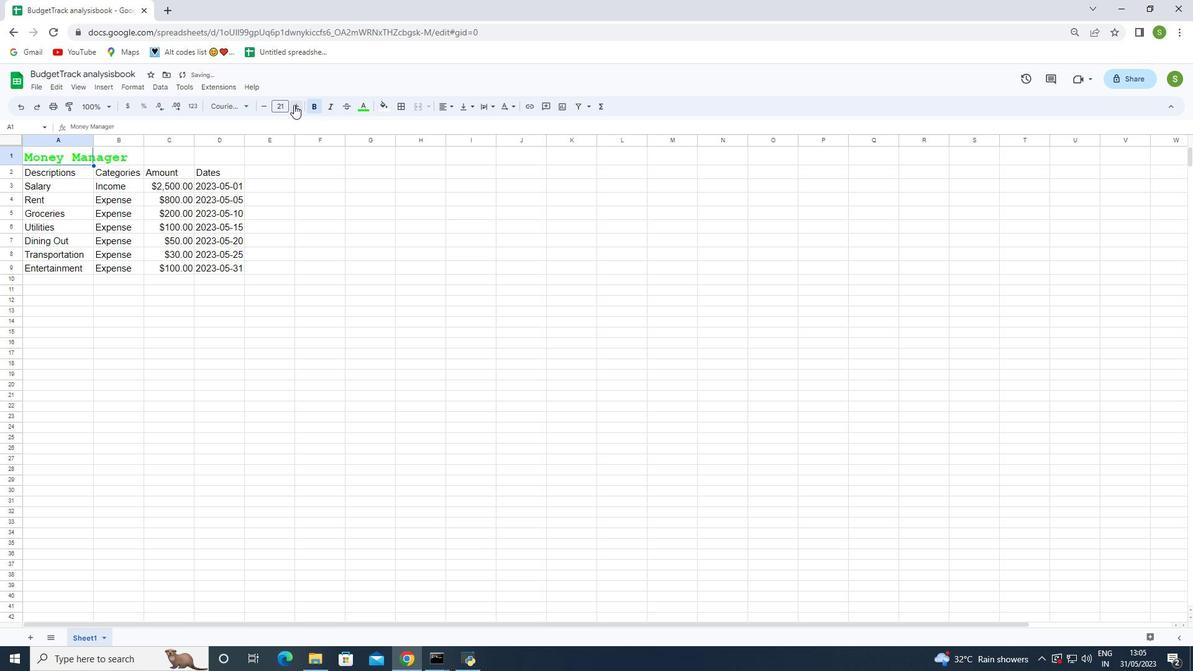 
Action: Mouse moved to (319, 253)
Screenshot: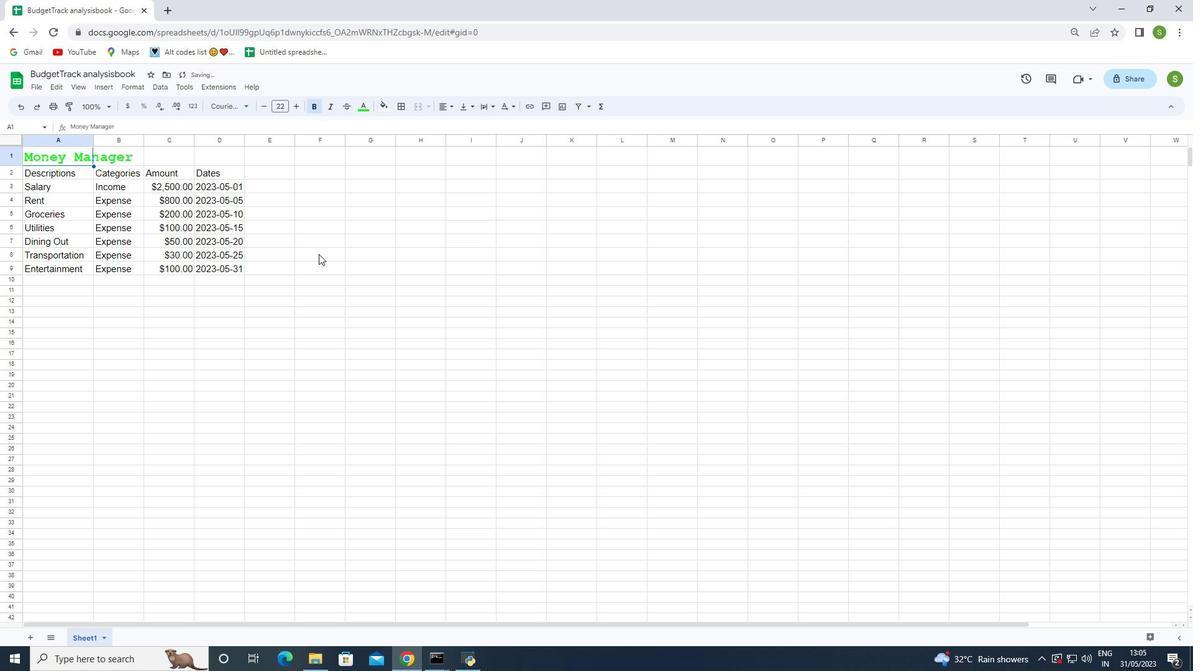 
Action: Mouse pressed left at (319, 253)
Screenshot: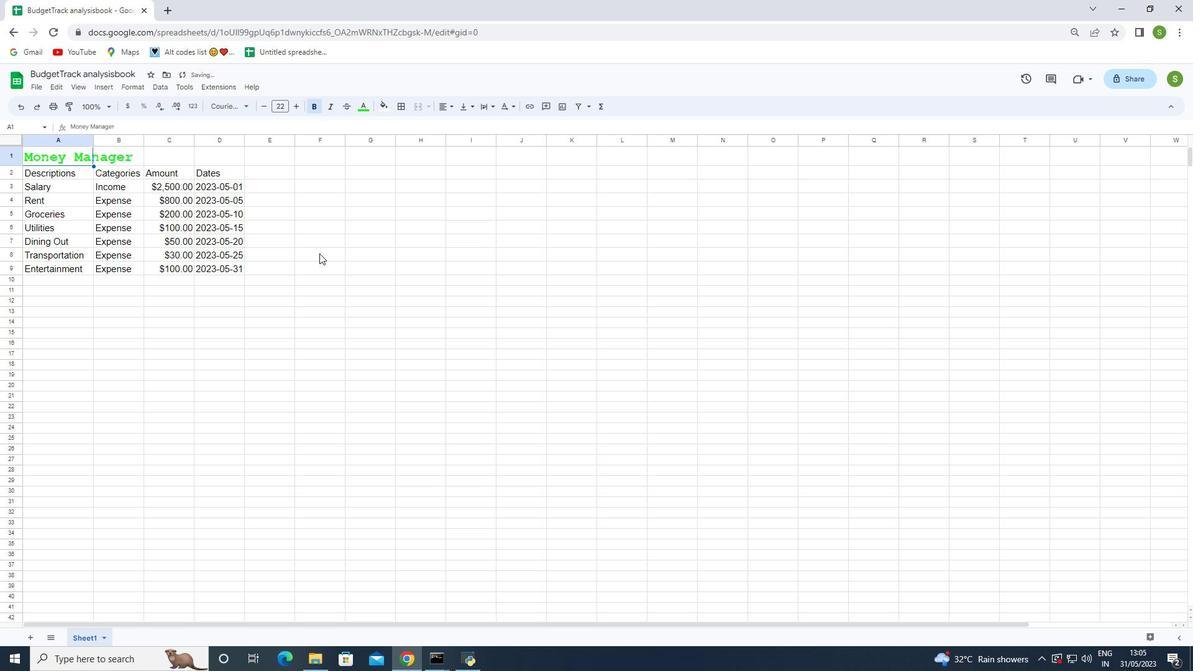 
Action: Mouse moved to (42, 174)
Screenshot: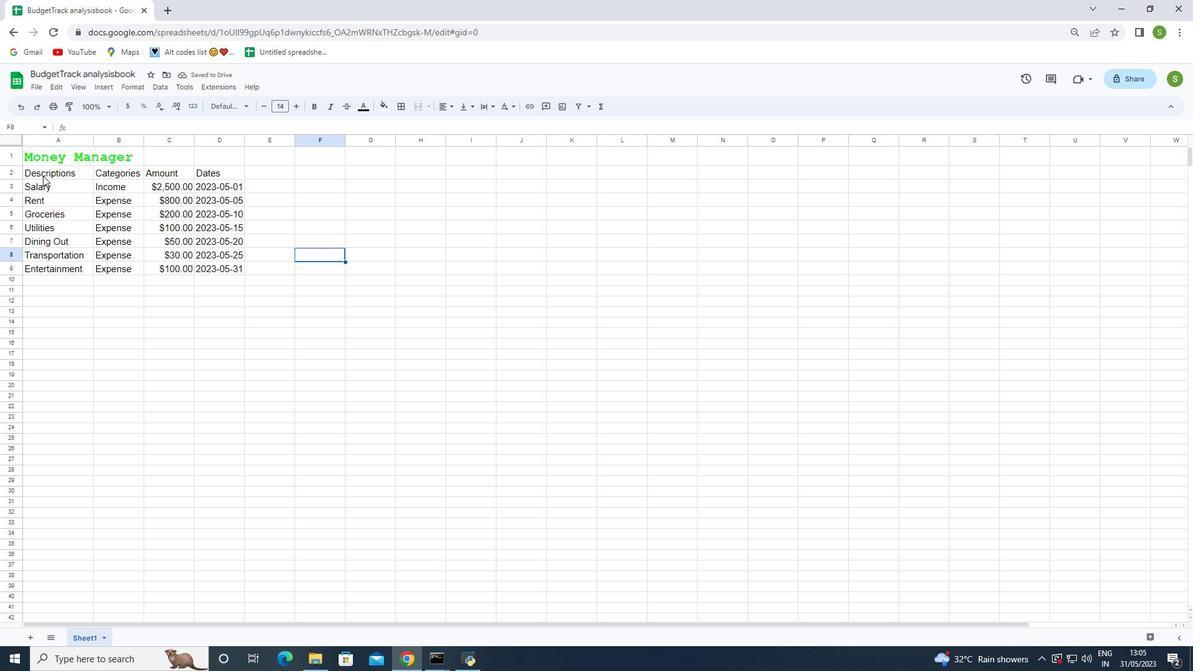 
Action: Mouse pressed left at (42, 174)
Screenshot: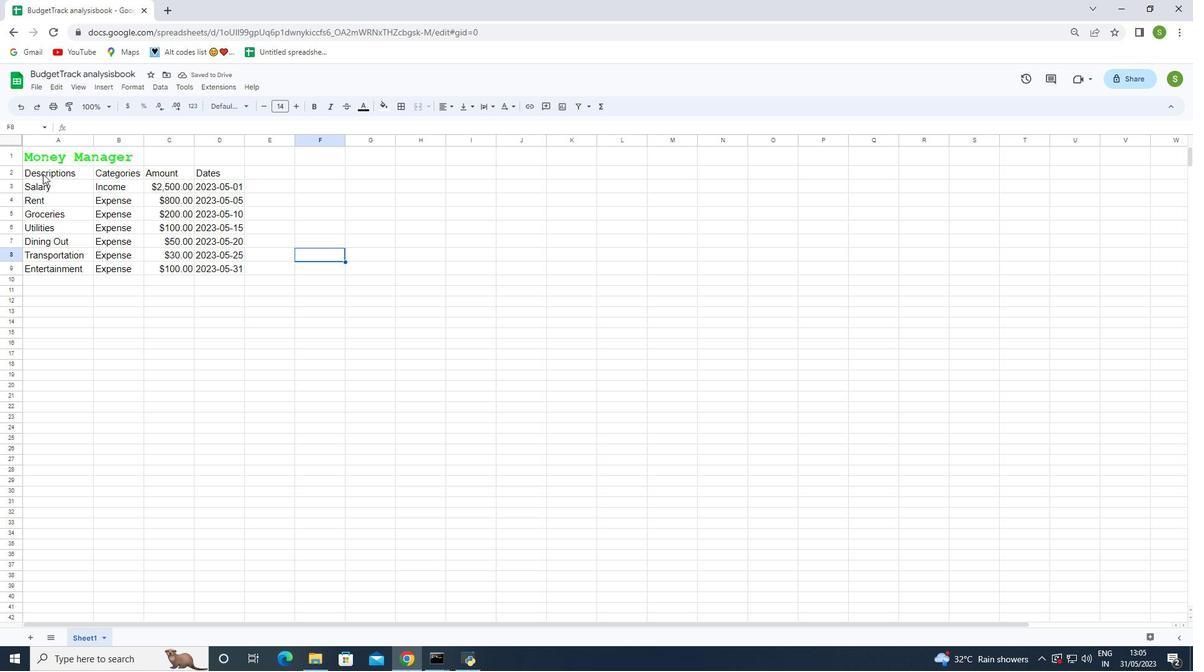 
Action: Mouse moved to (228, 106)
Screenshot: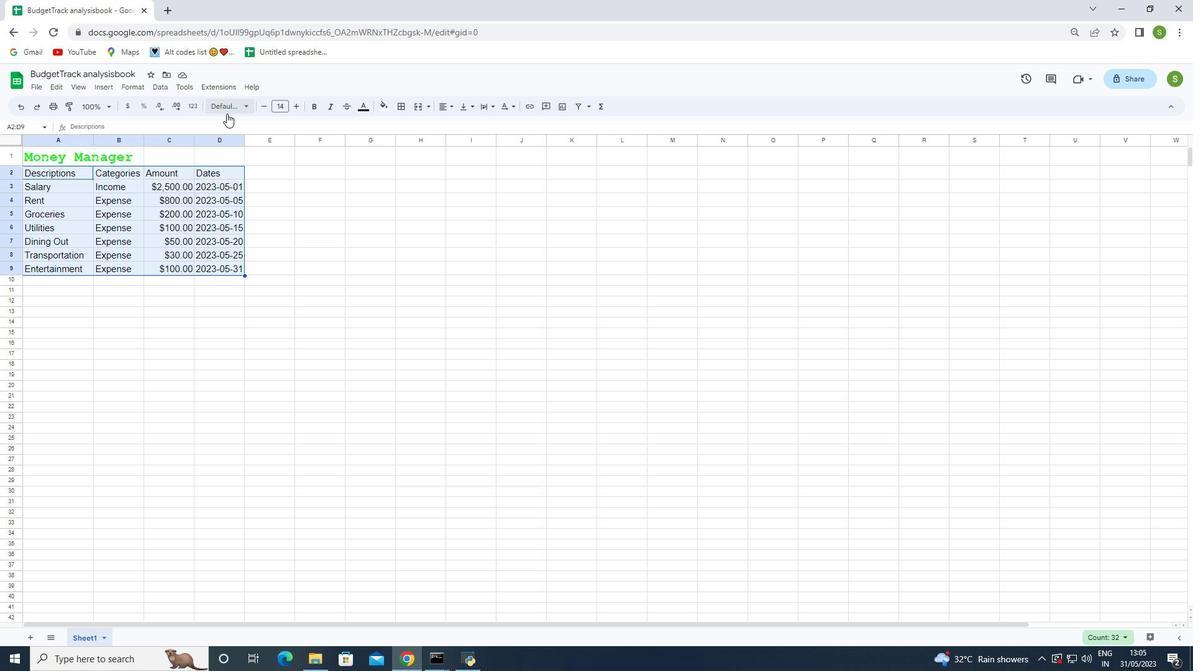
Action: Mouse pressed left at (228, 106)
Screenshot: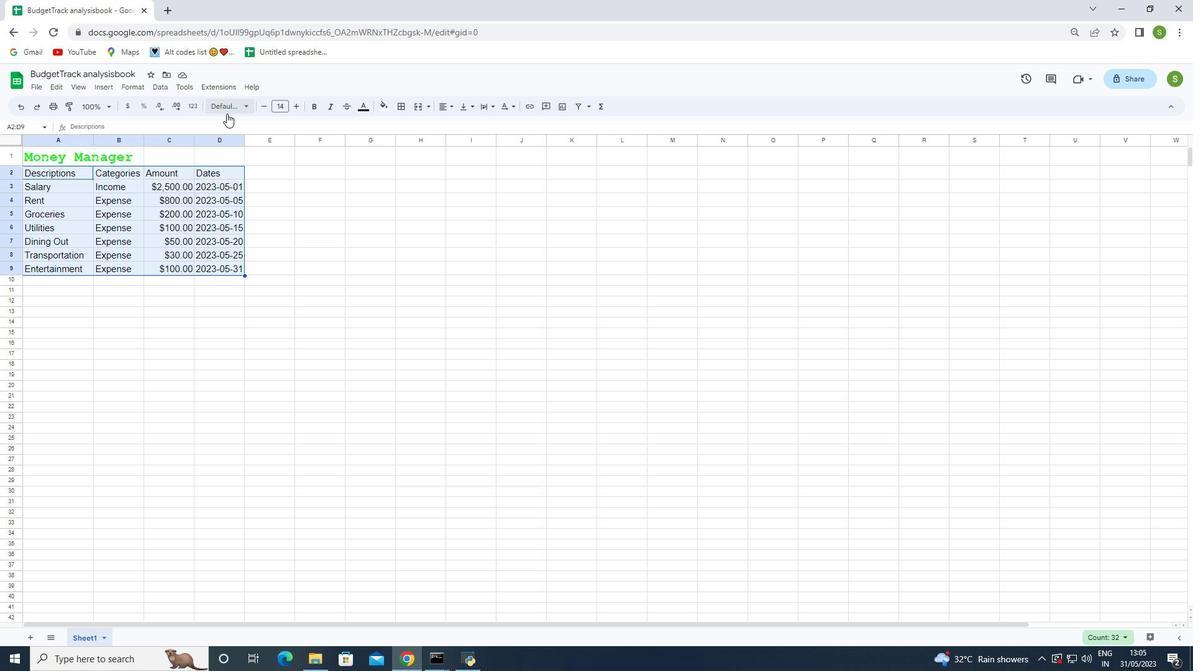 
Action: Mouse moved to (243, 379)
Screenshot: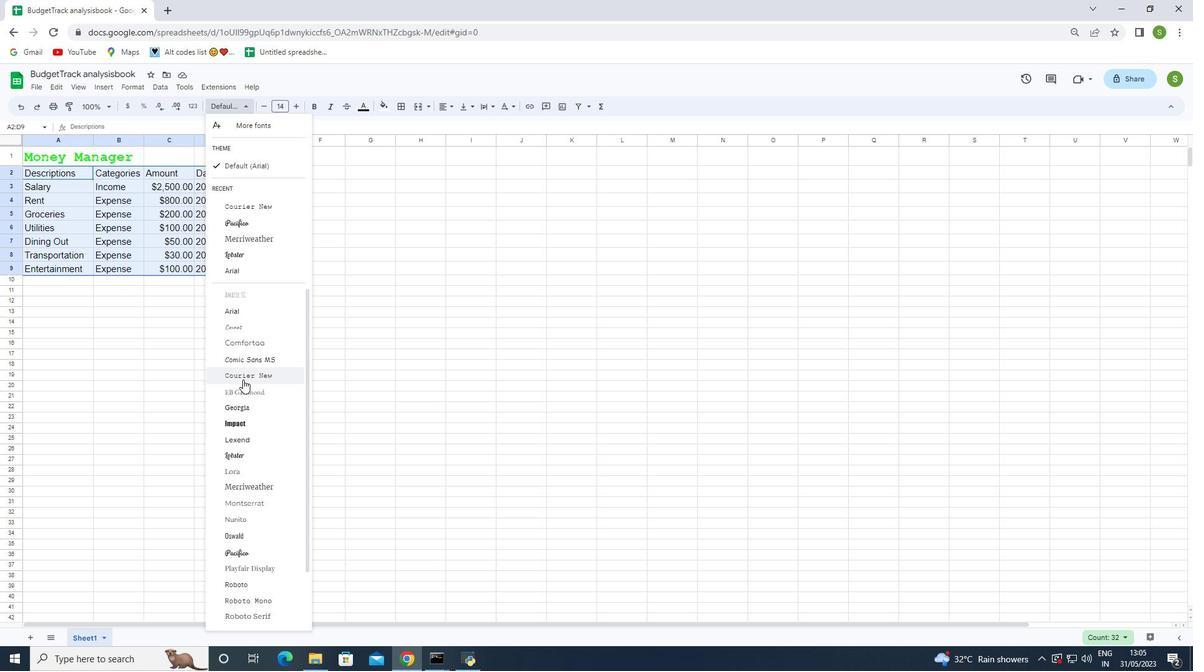 
Action: Mouse pressed left at (243, 379)
Screenshot: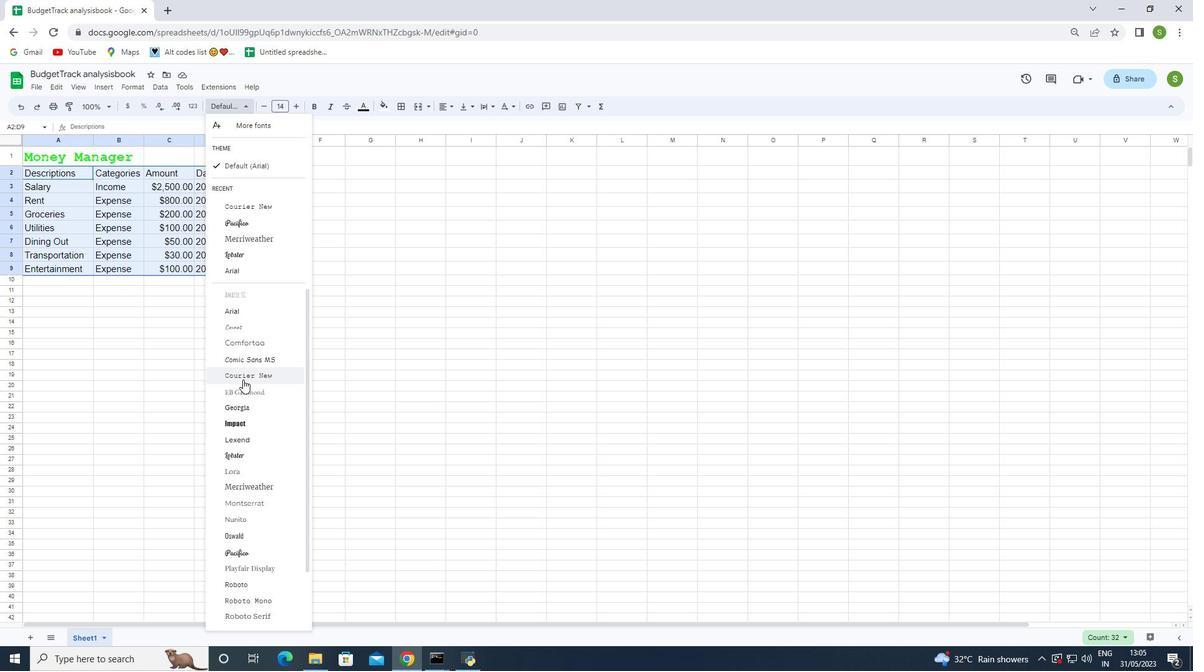 
Action: Mouse moved to (299, 104)
Screenshot: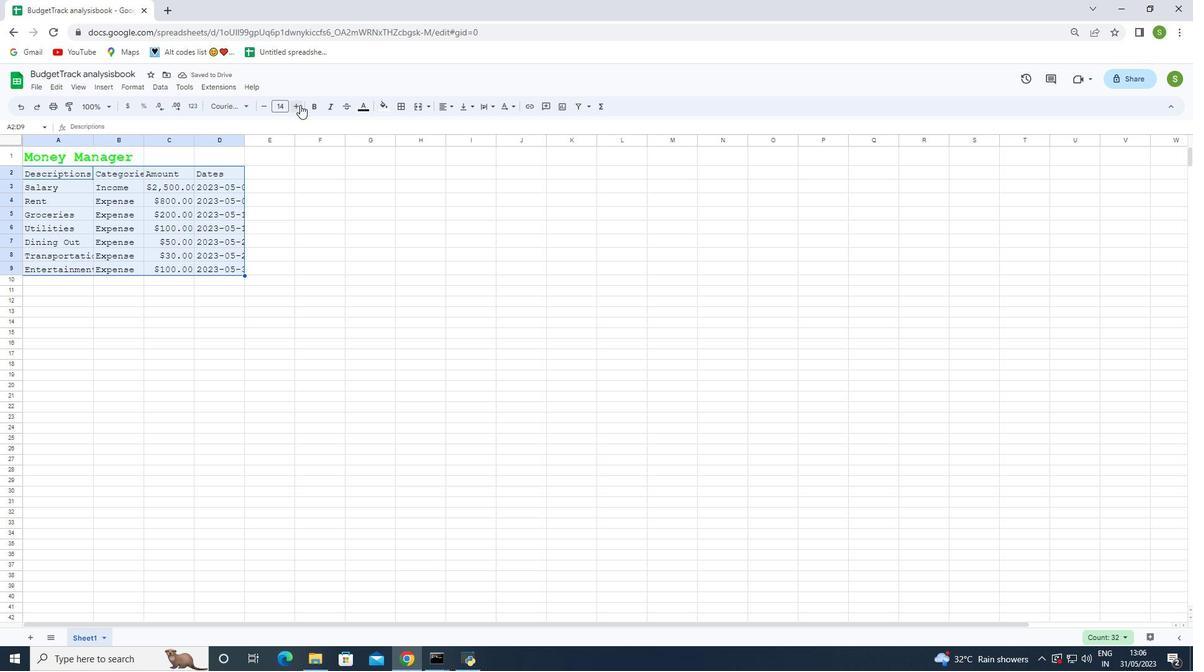 
Action: Mouse pressed left at (299, 104)
Screenshot: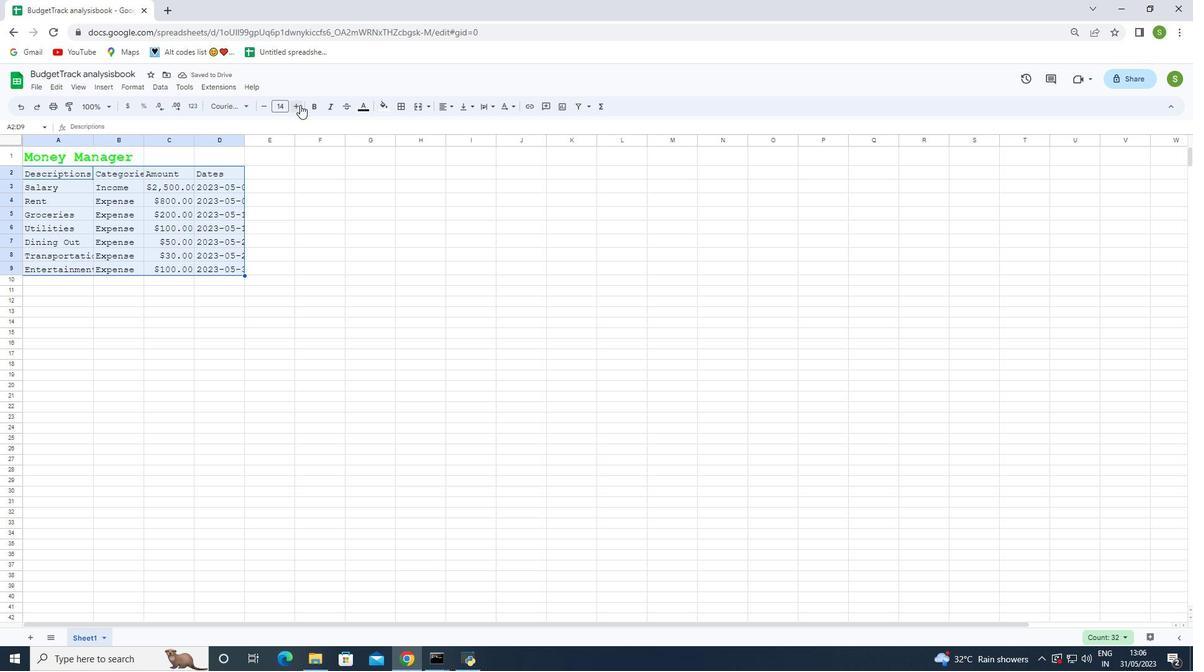 
Action: Mouse pressed left at (299, 104)
Screenshot: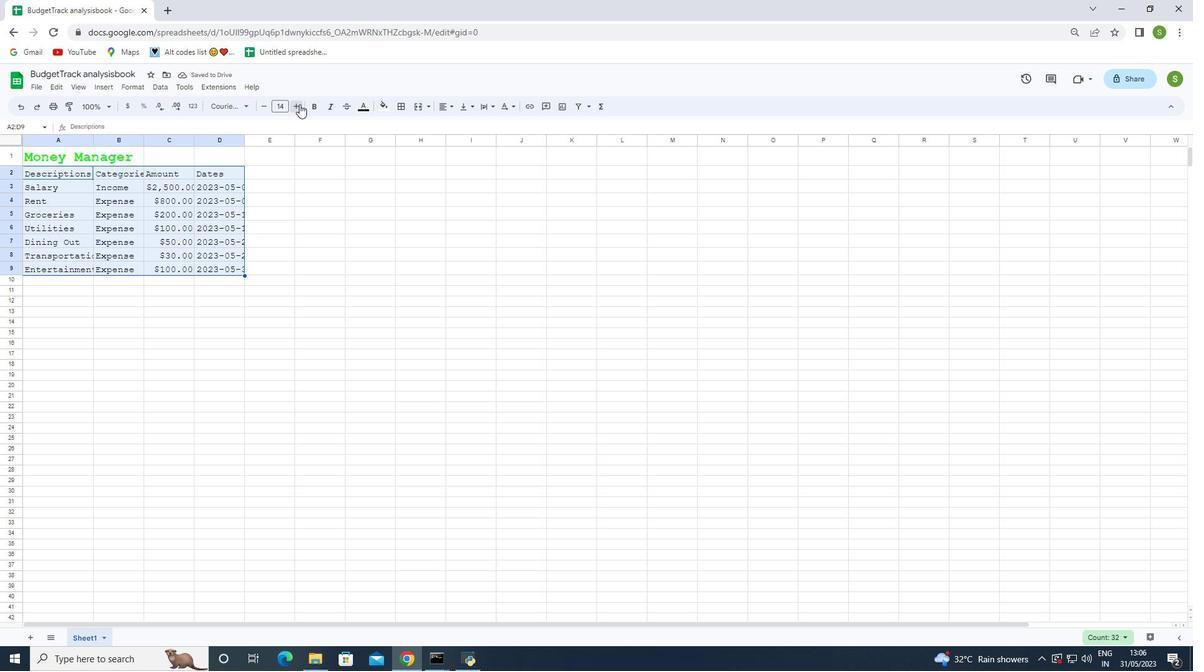 
Action: Mouse pressed left at (299, 104)
Screenshot: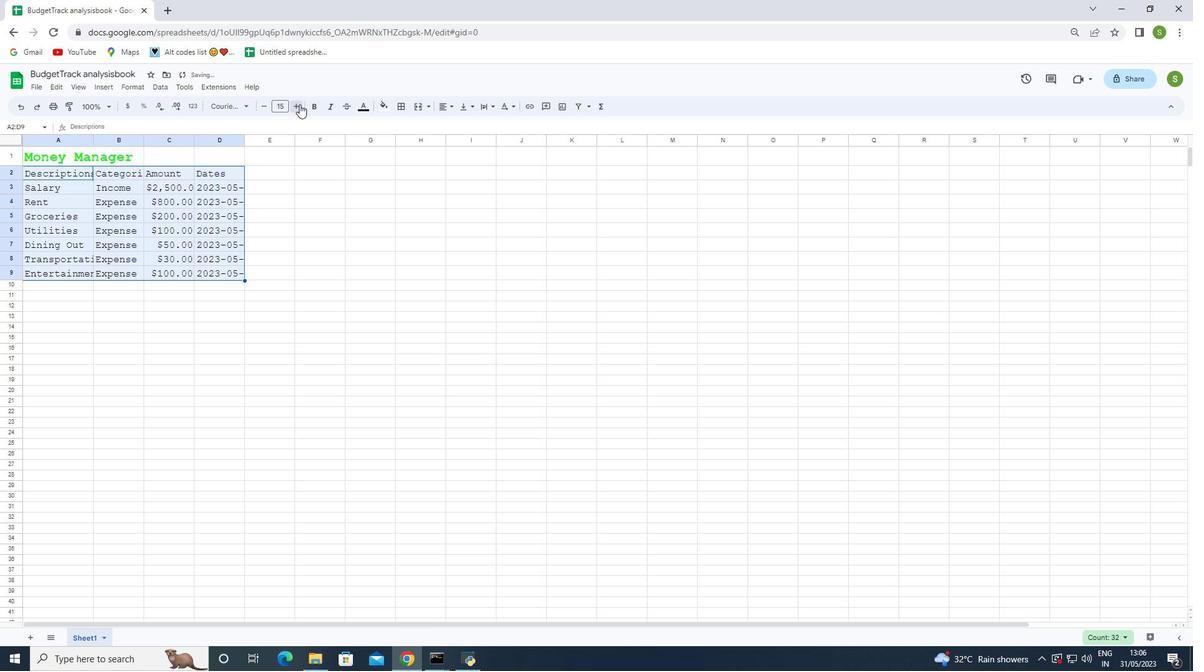 
Action: Mouse pressed left at (299, 104)
Screenshot: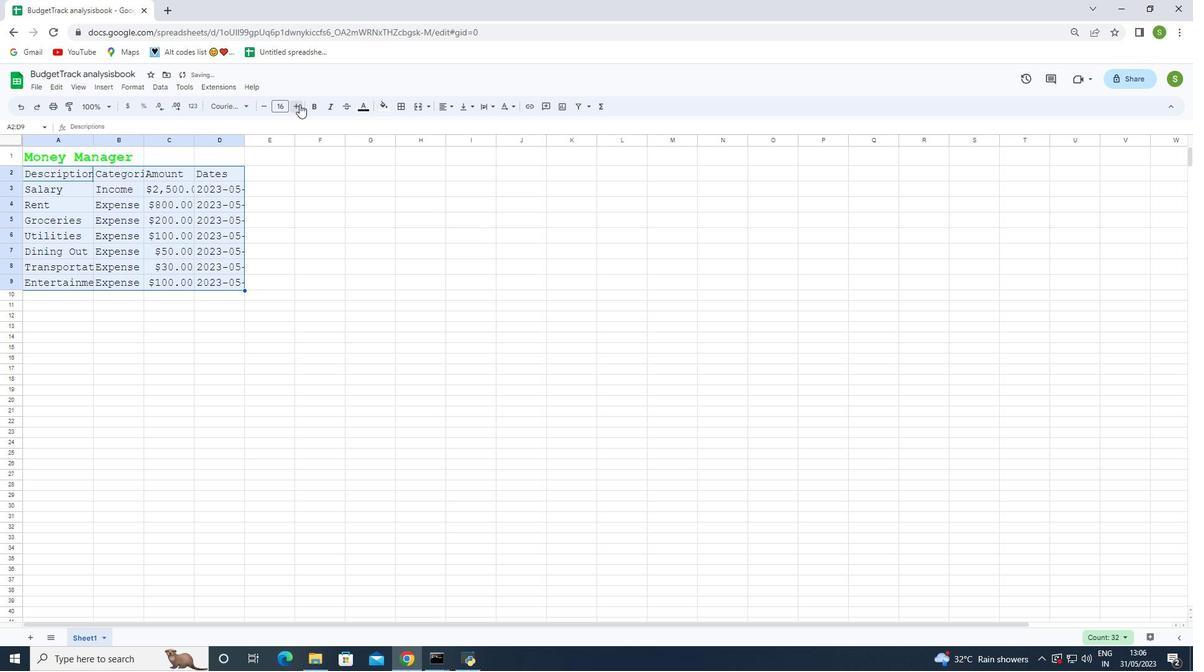 
Action: Mouse moved to (262, 106)
Screenshot: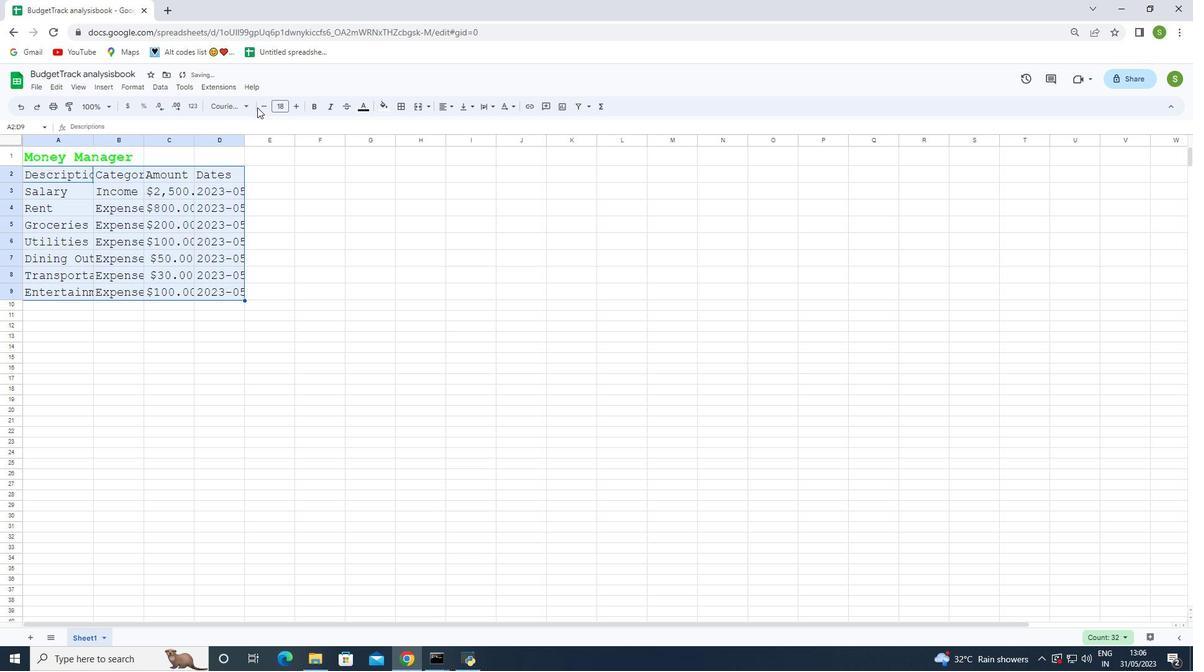 
Action: Mouse pressed left at (262, 106)
Screenshot: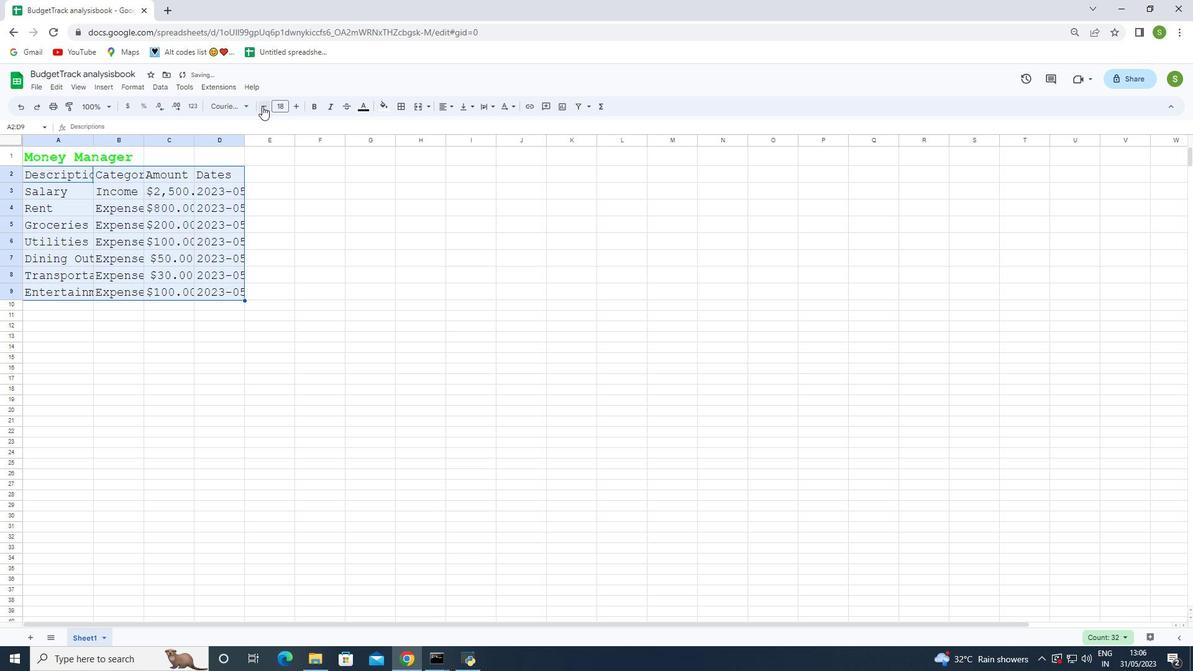 
Action: Mouse pressed left at (262, 106)
Screenshot: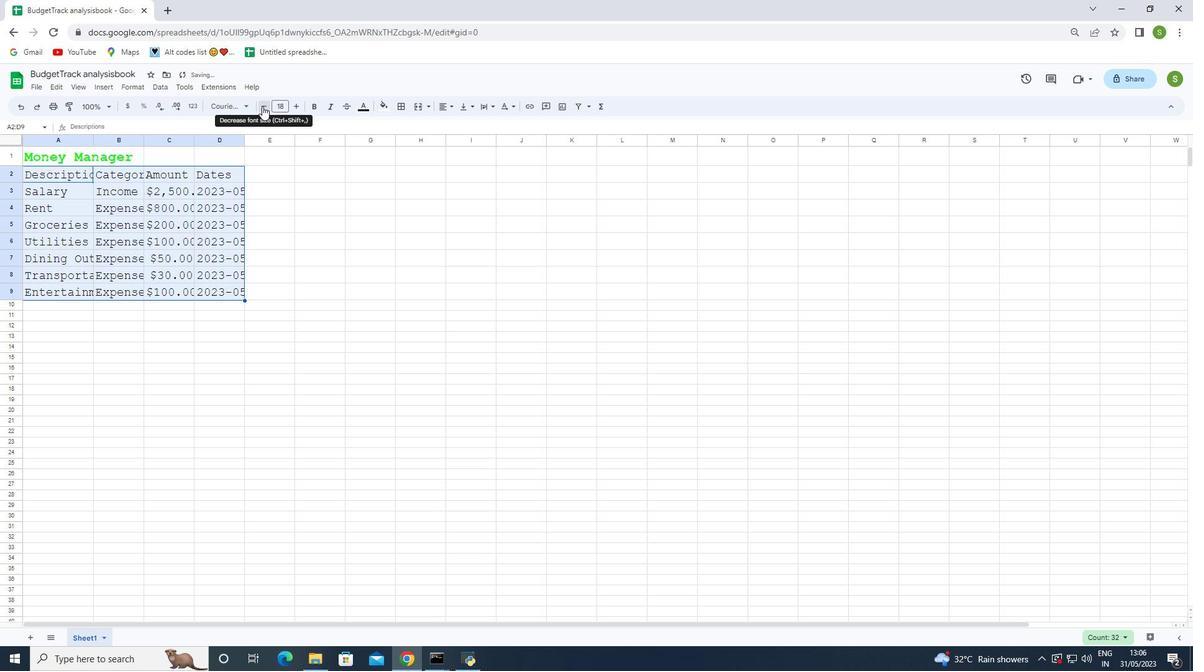 
Action: Mouse pressed left at (262, 106)
Screenshot: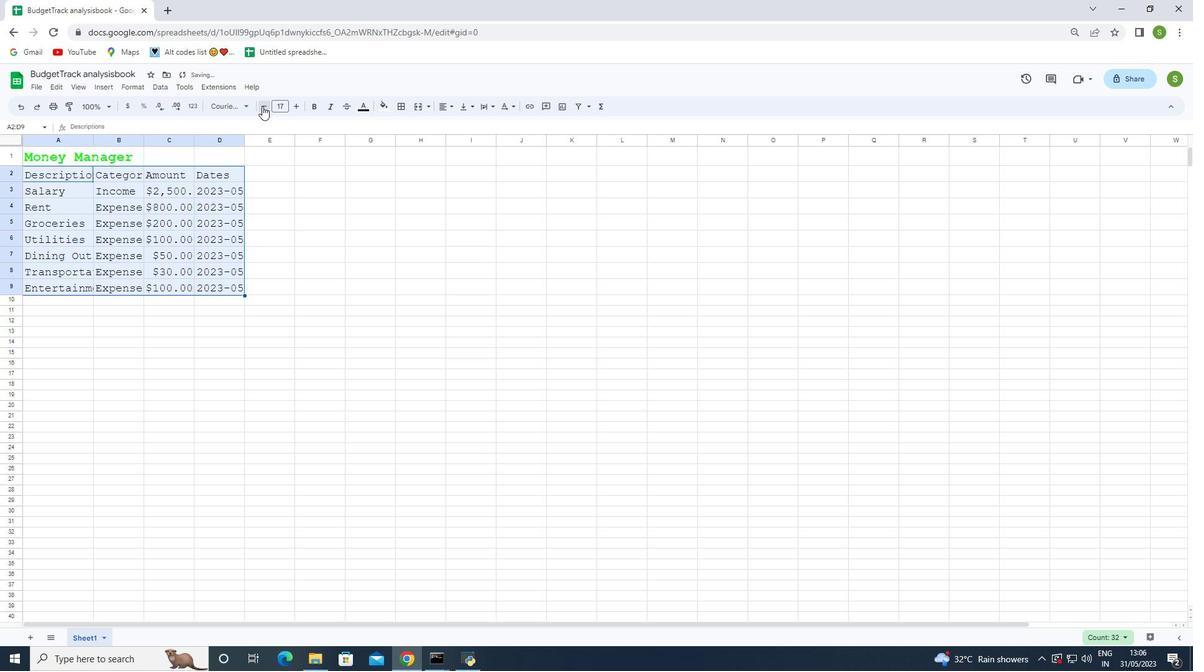 
Action: Mouse moved to (261, 106)
Screenshot: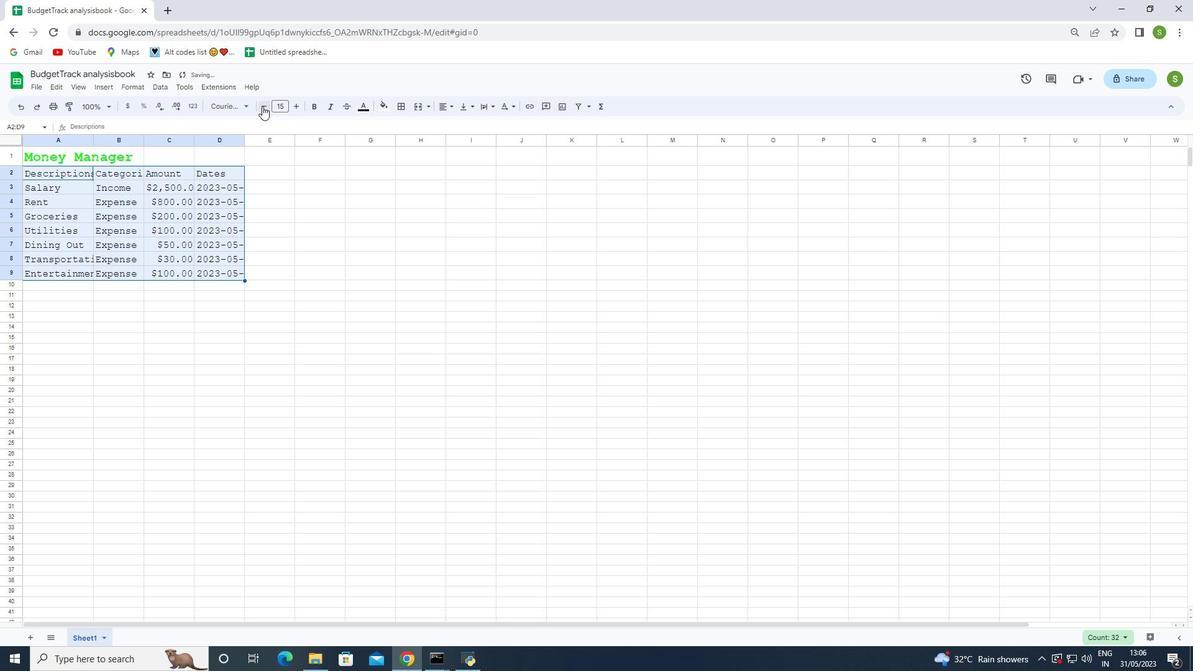 
Action: Mouse pressed left at (261, 106)
Screenshot: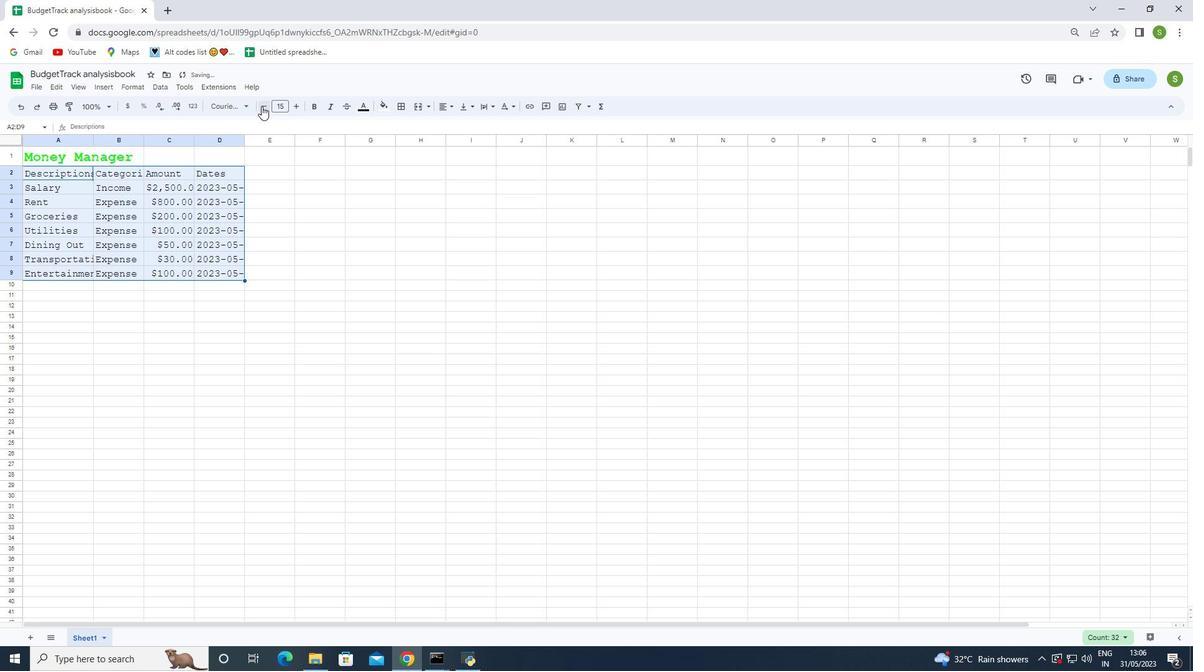 
Action: Mouse moved to (316, 303)
Screenshot: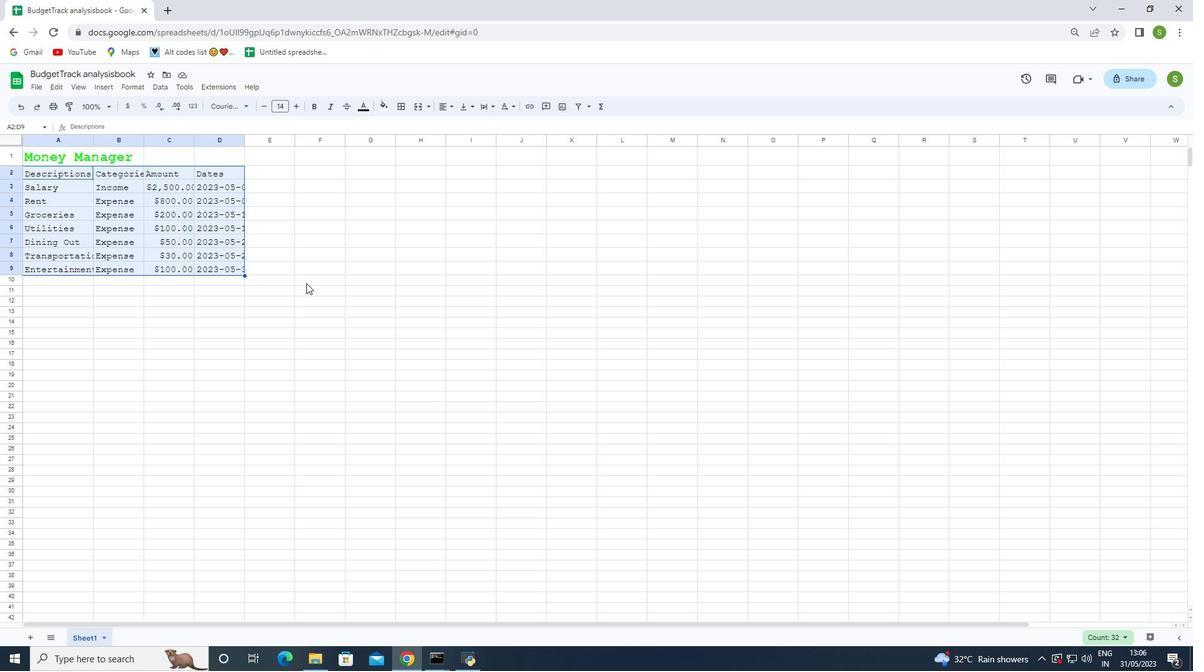 
Action: Mouse pressed left at (316, 303)
Screenshot: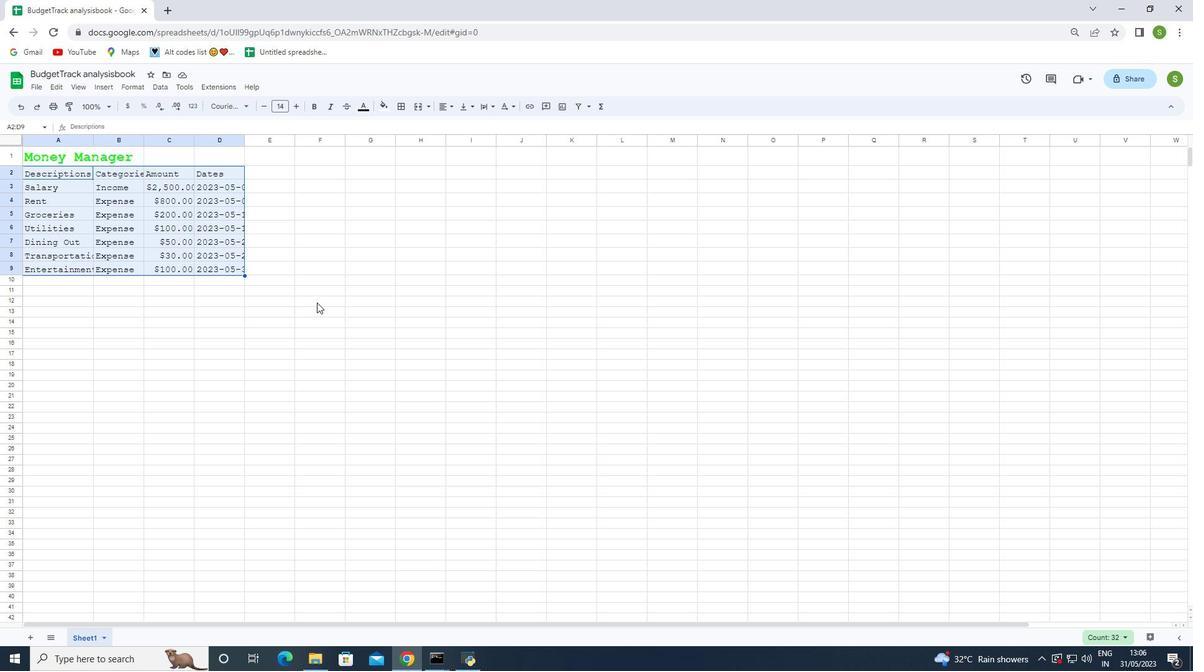 
Action: Mouse moved to (45, 170)
Screenshot: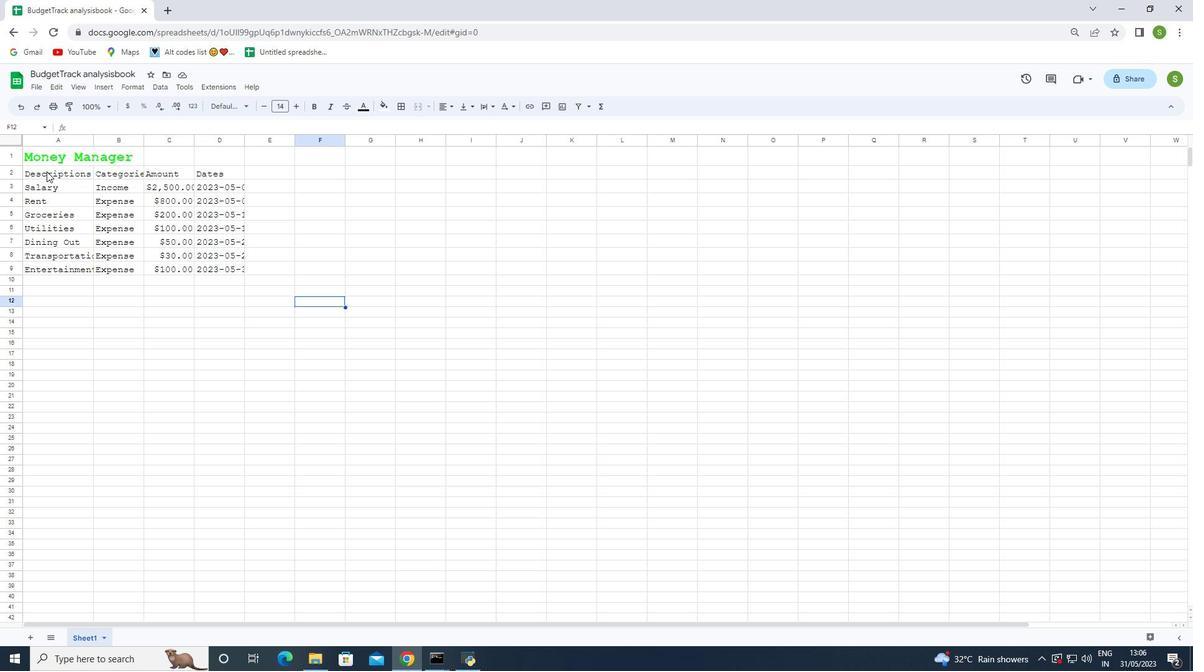 
Action: Mouse pressed left at (45, 170)
Screenshot: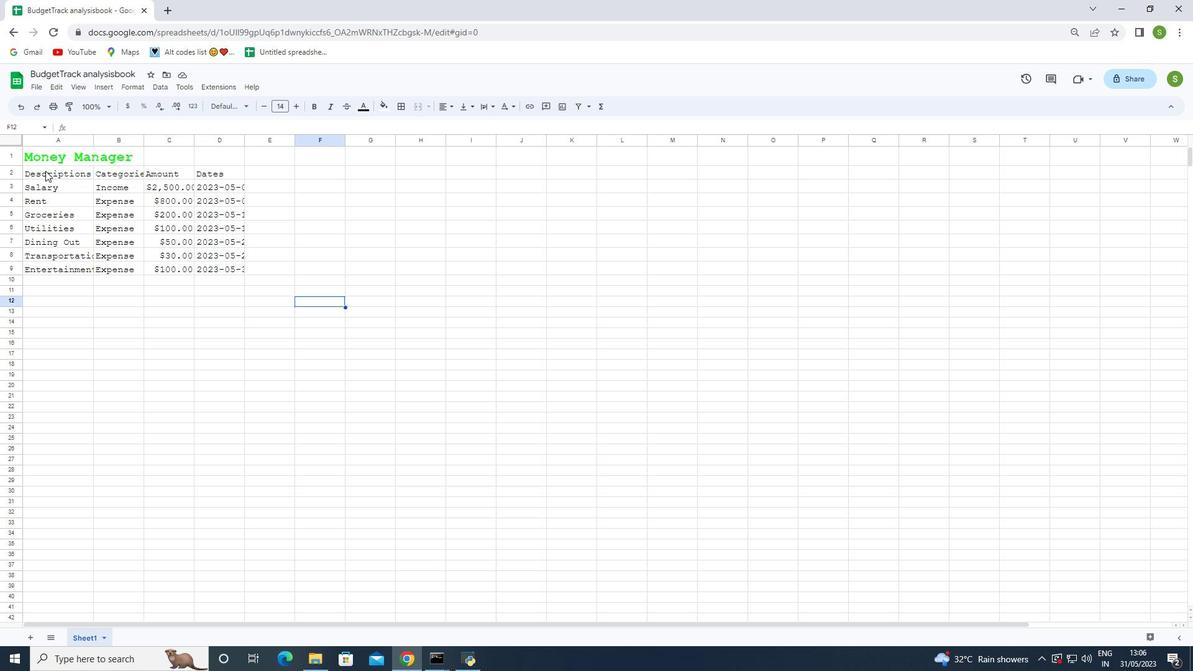 
Action: Mouse moved to (44, 157)
Screenshot: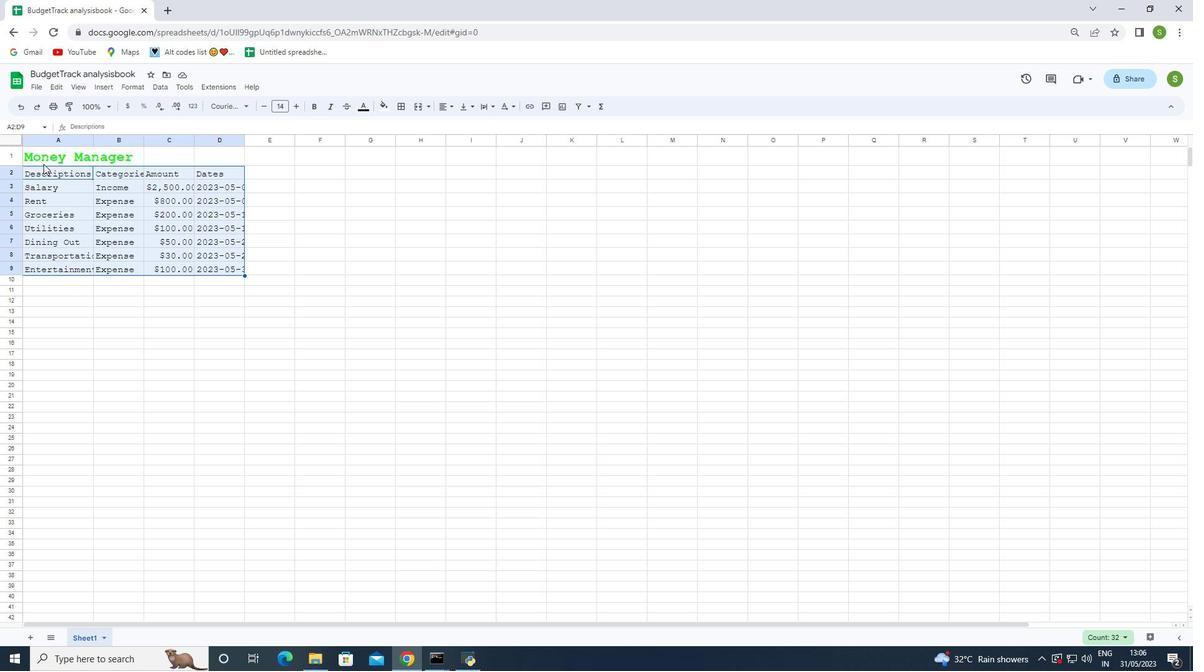 
Action: Mouse pressed left at (44, 157)
Screenshot: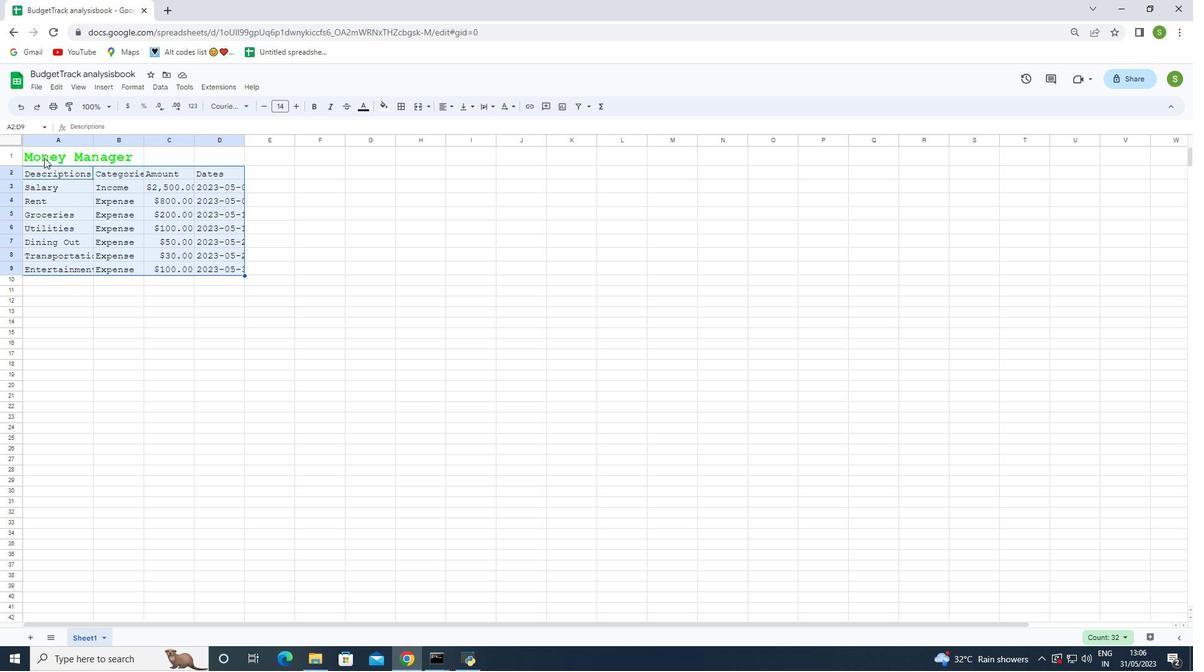 
Action: Mouse moved to (446, 105)
Screenshot: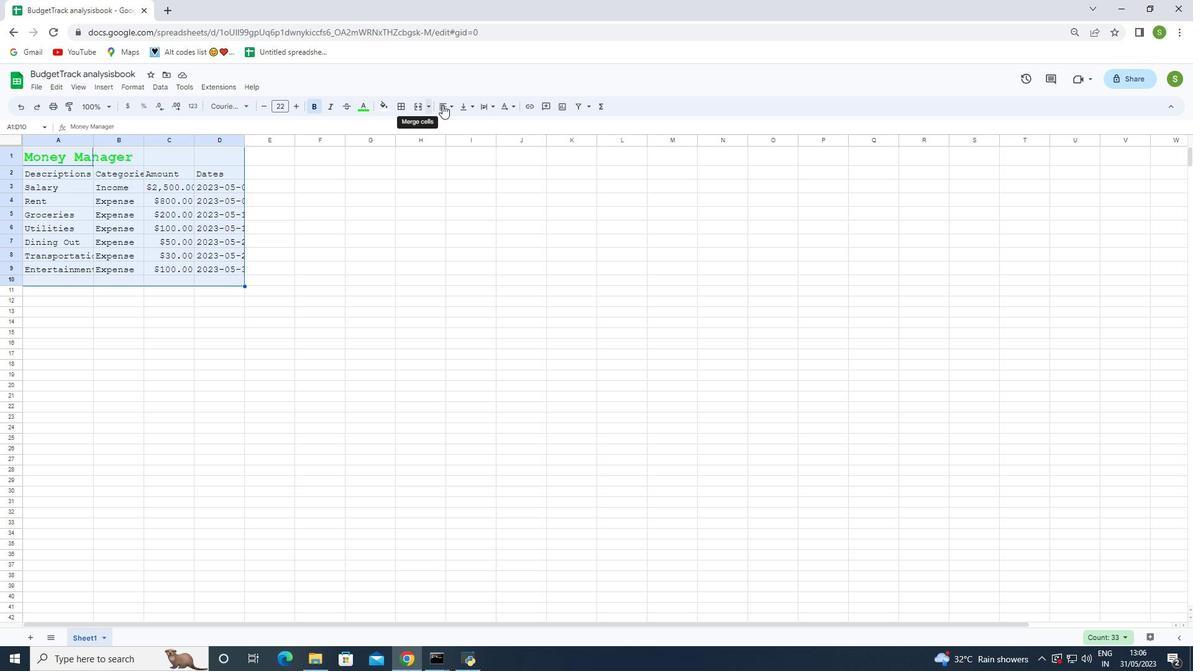 
Action: Mouse pressed left at (446, 105)
Screenshot: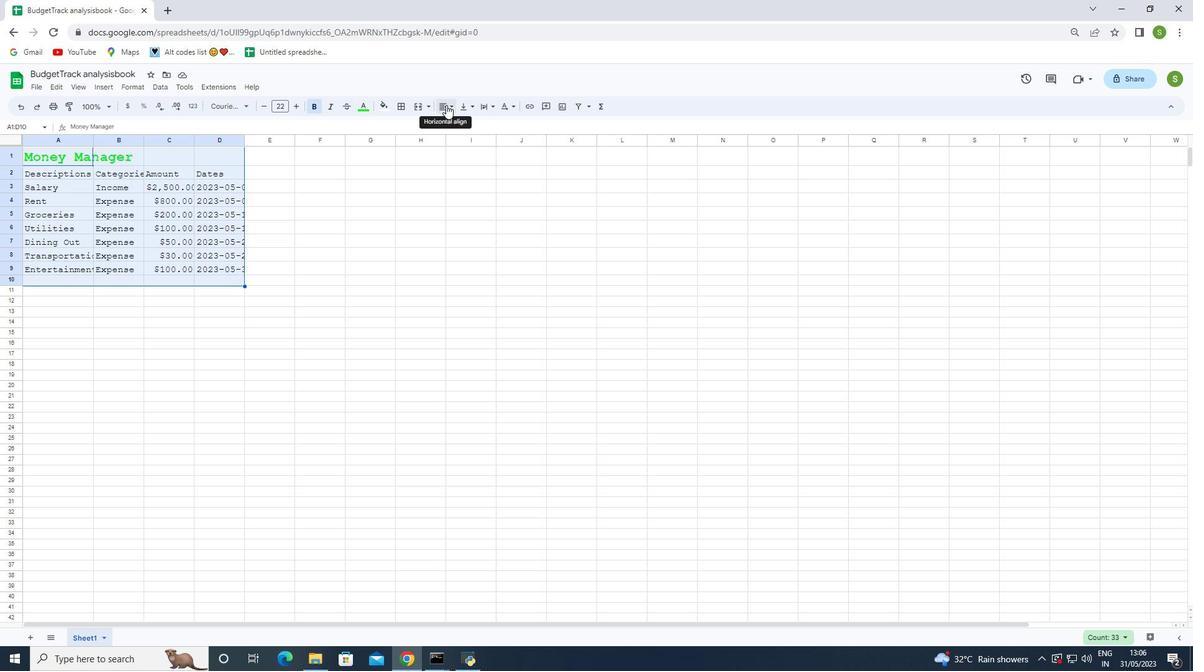
Action: Mouse moved to (474, 125)
Screenshot: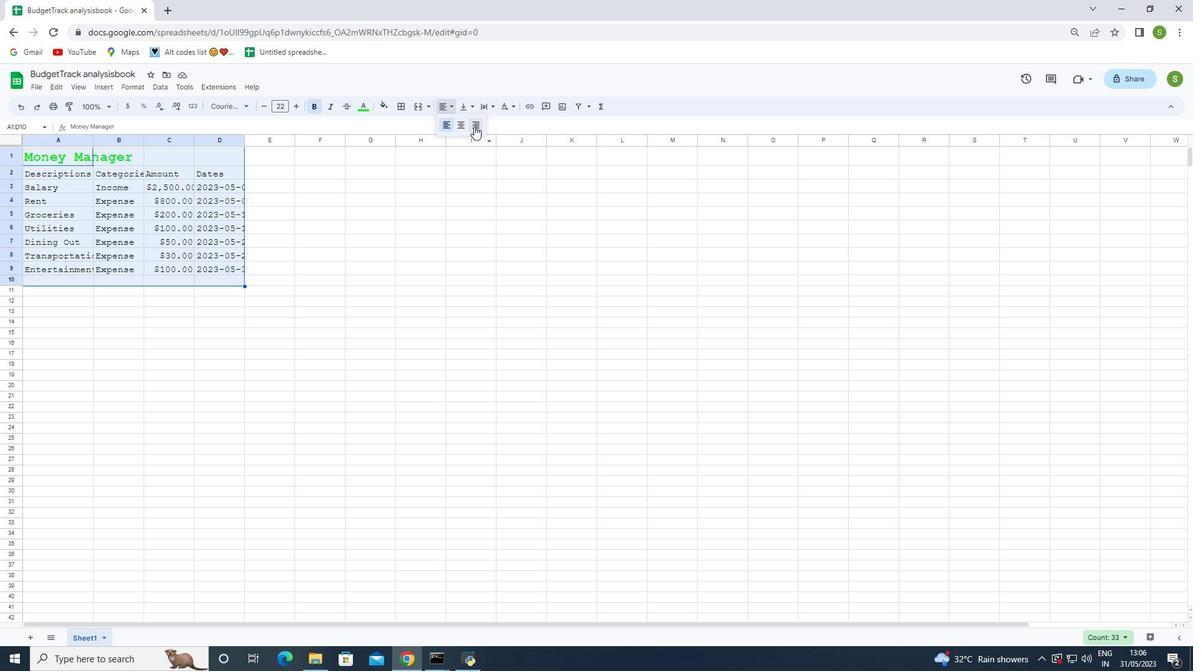 
Action: Mouse pressed left at (474, 125)
Screenshot: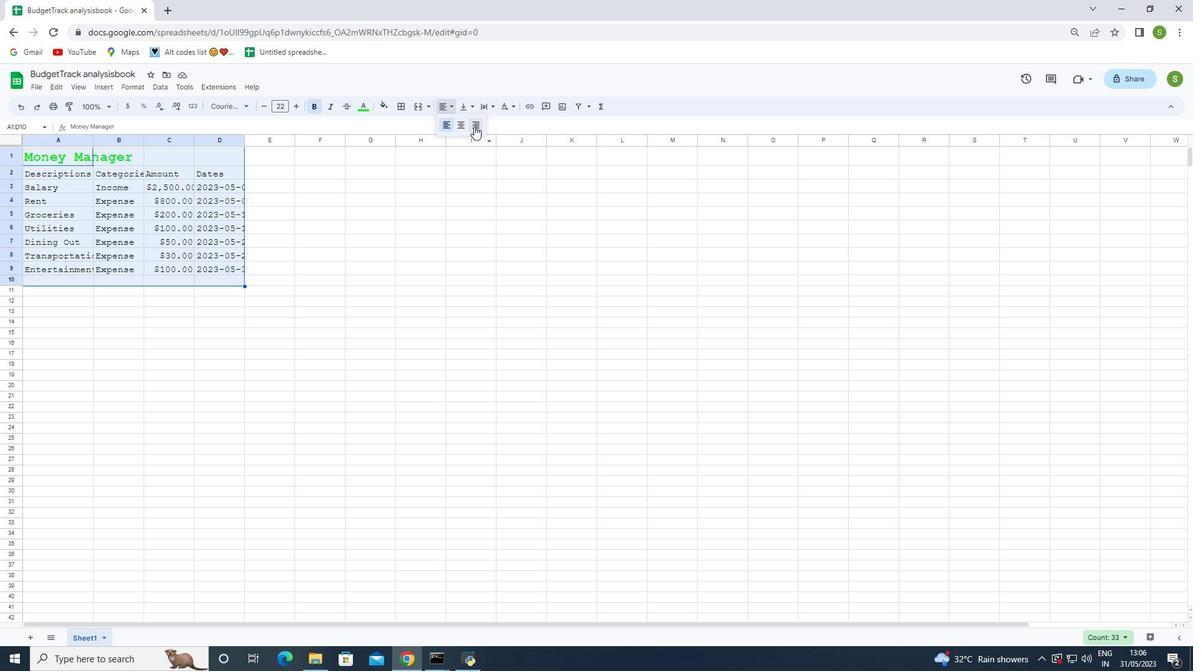 
Action: Mouse moved to (450, 105)
Screenshot: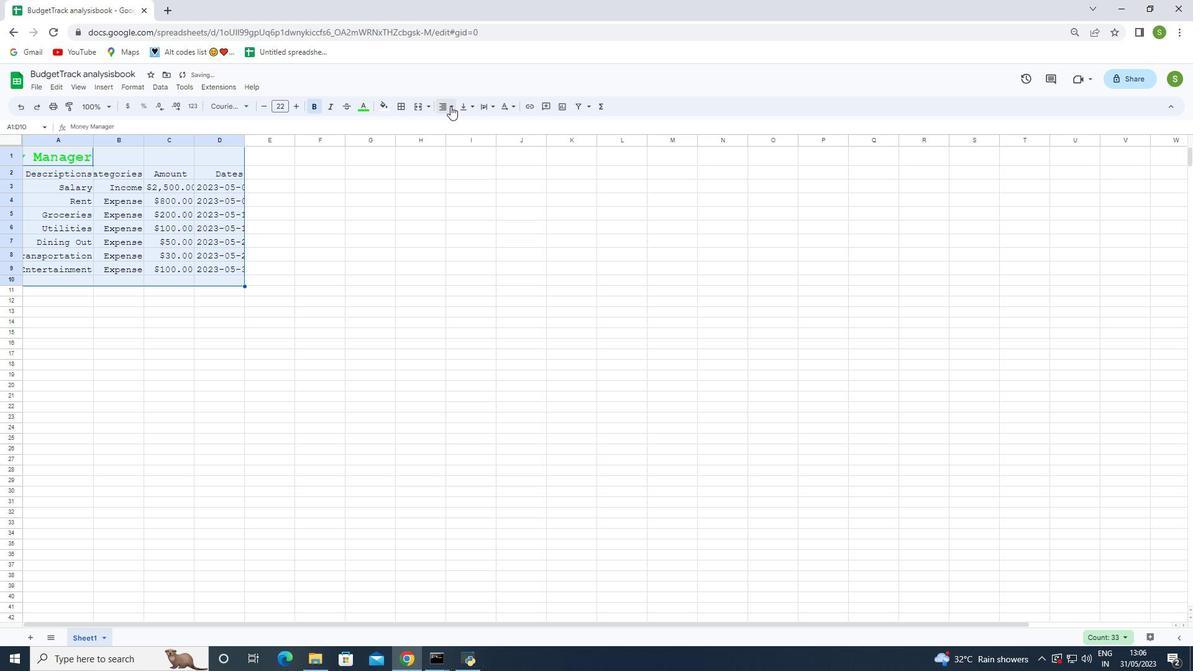 
Action: Mouse pressed left at (450, 105)
Screenshot: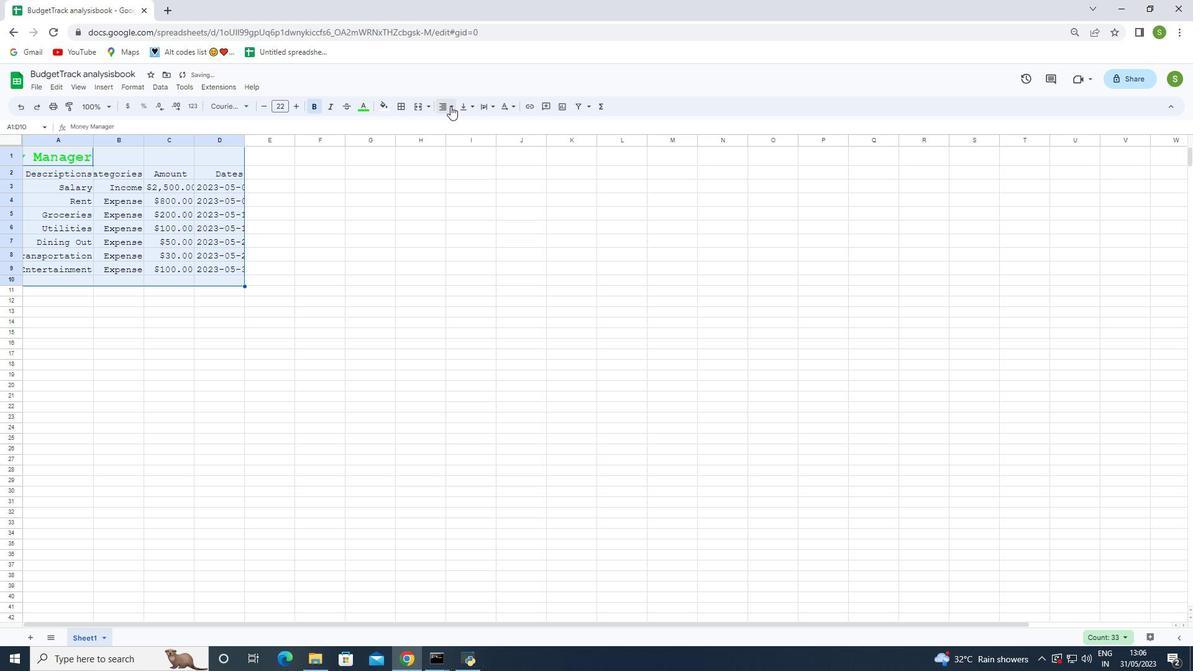 
Action: Mouse moved to (449, 127)
Screenshot: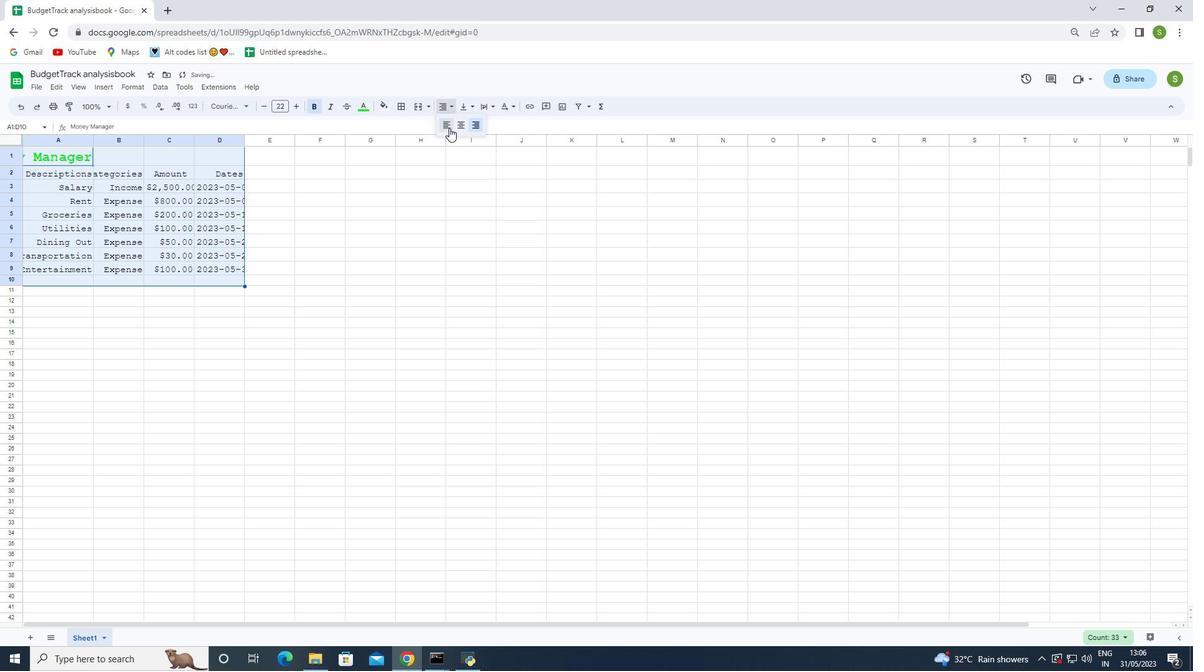 
Action: Mouse pressed left at (449, 127)
Screenshot: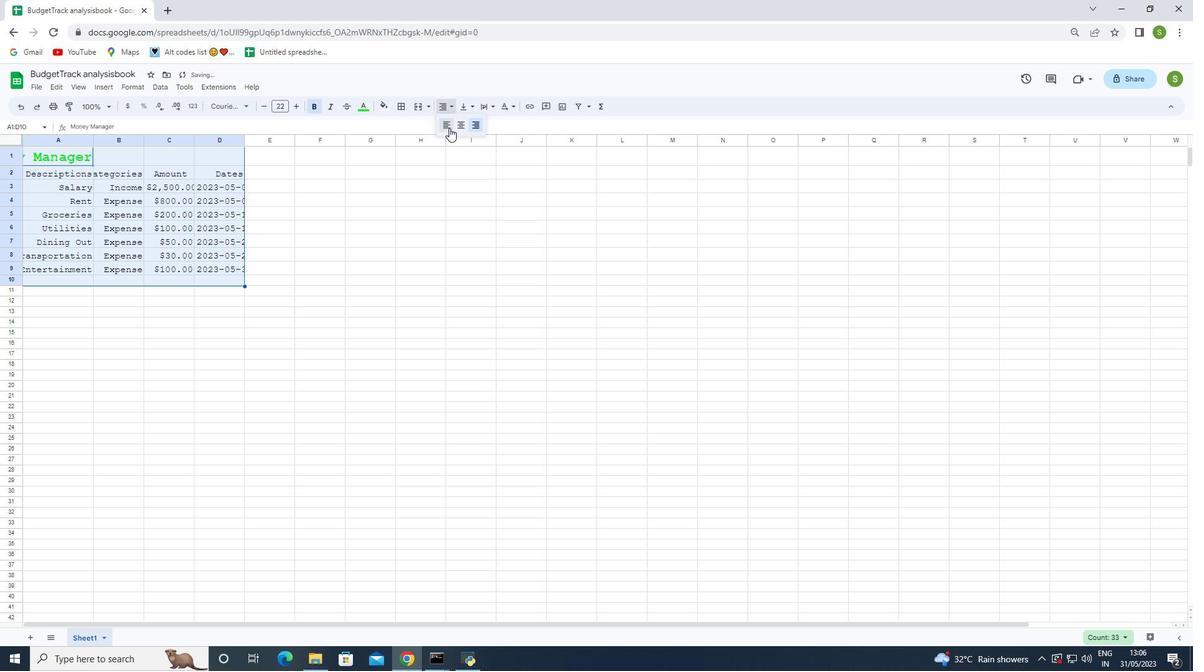 
Action: Mouse moved to (30, 85)
Screenshot: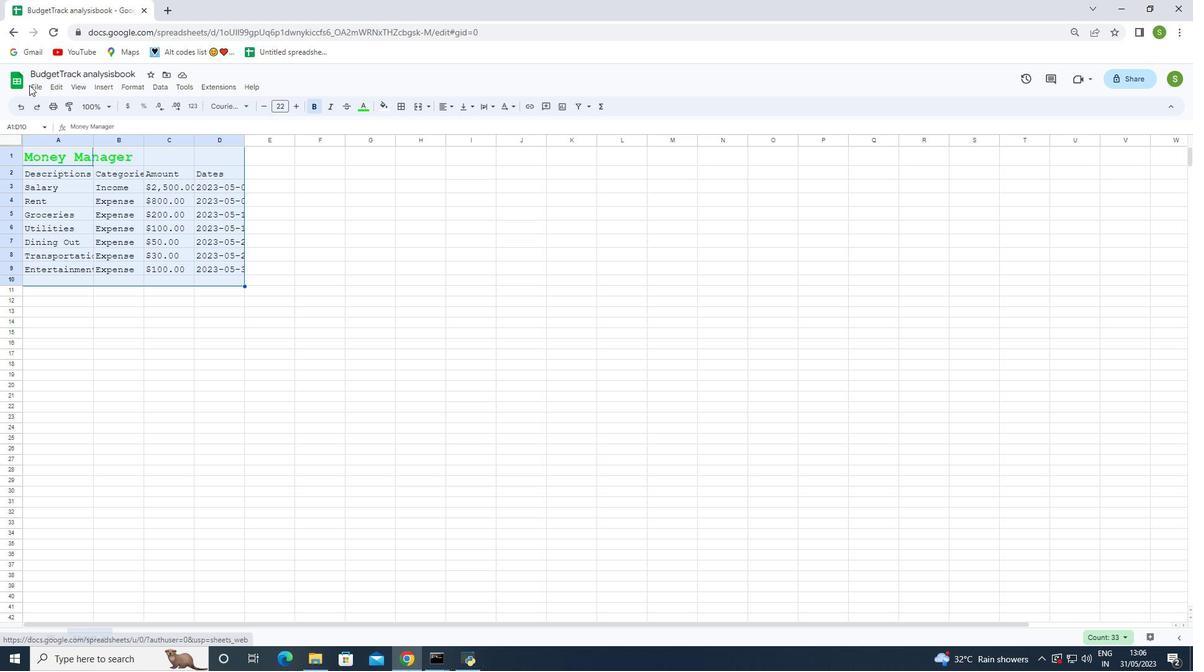 
Action: Mouse pressed left at (30, 85)
Screenshot: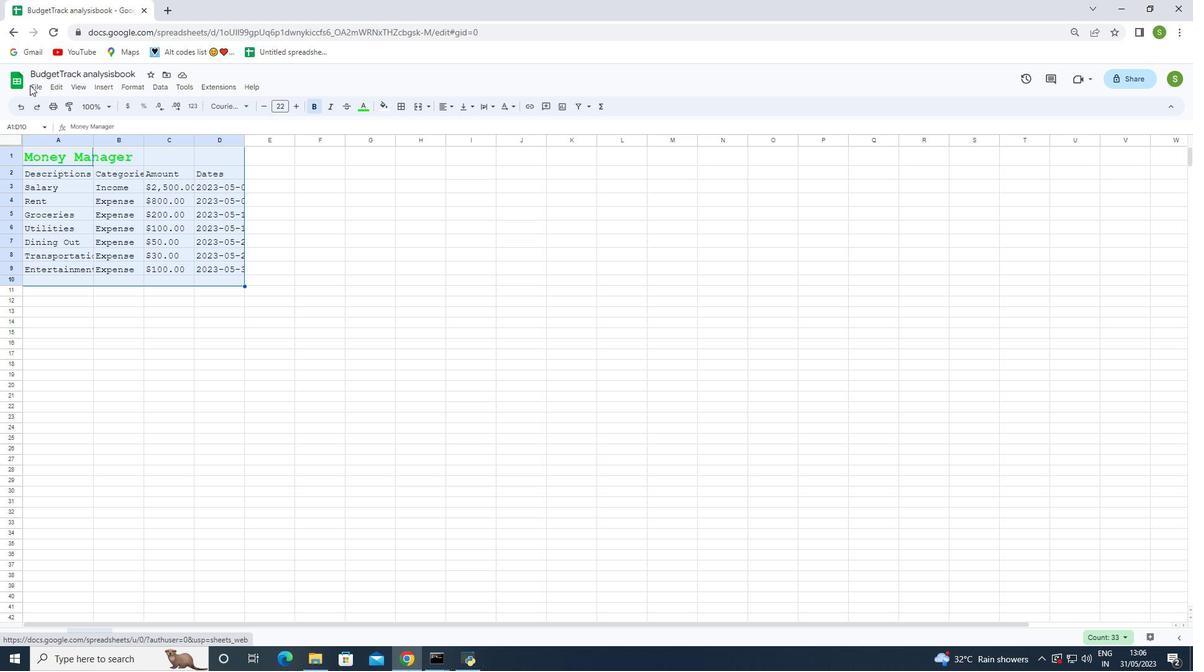 
Action: Mouse moved to (32, 85)
Screenshot: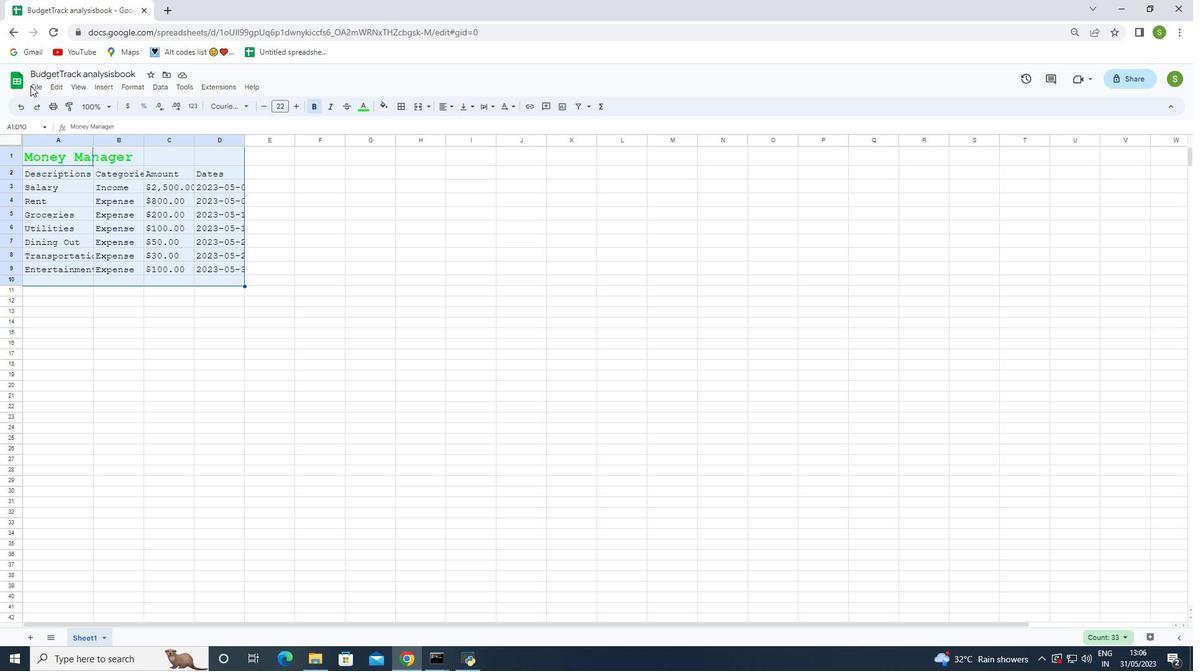 
Action: Mouse pressed left at (32, 85)
Screenshot: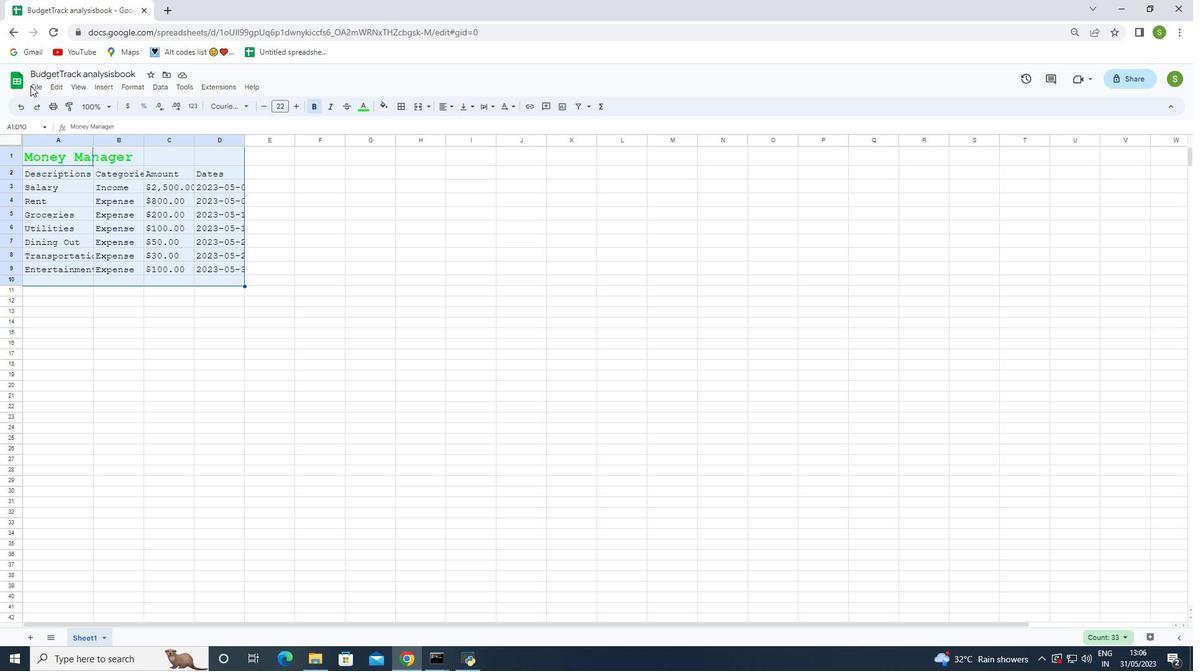 
Action: Mouse moved to (70, 226)
Screenshot: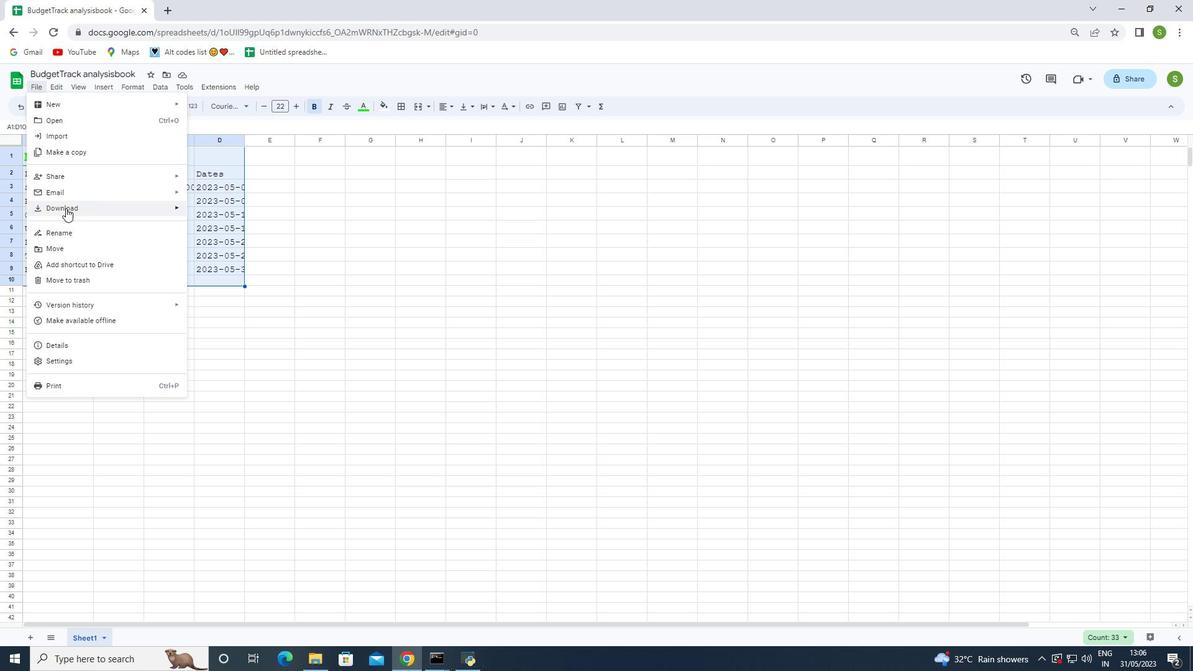 
Action: Mouse pressed left at (70, 226)
Screenshot: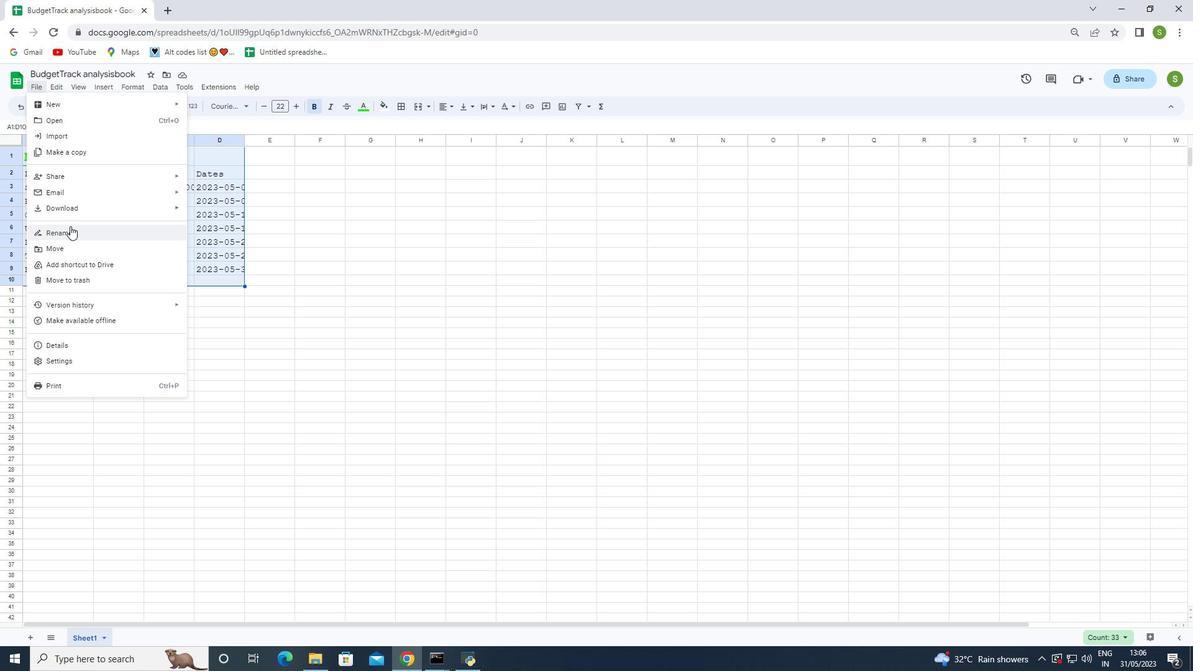 
Action: Mouse moved to (71, 226)
Screenshot: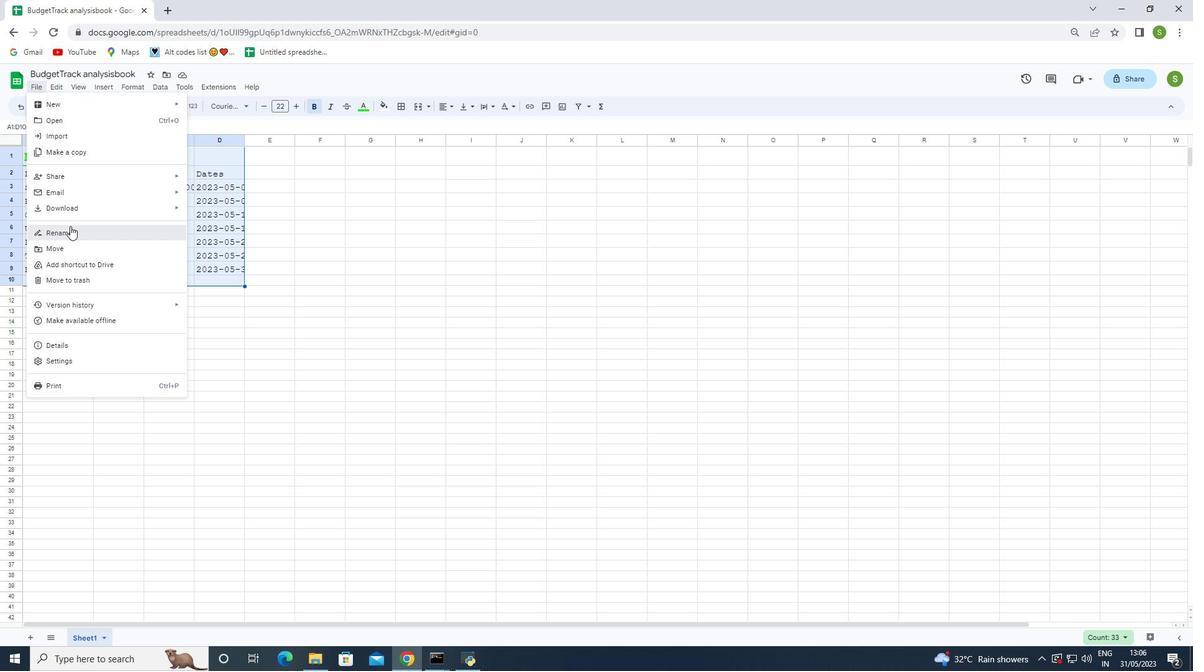 
Action: Key pressed <Key.backspace><Key.shift>Budget<Key.shift>Track<Key.space>analysisbook
Screenshot: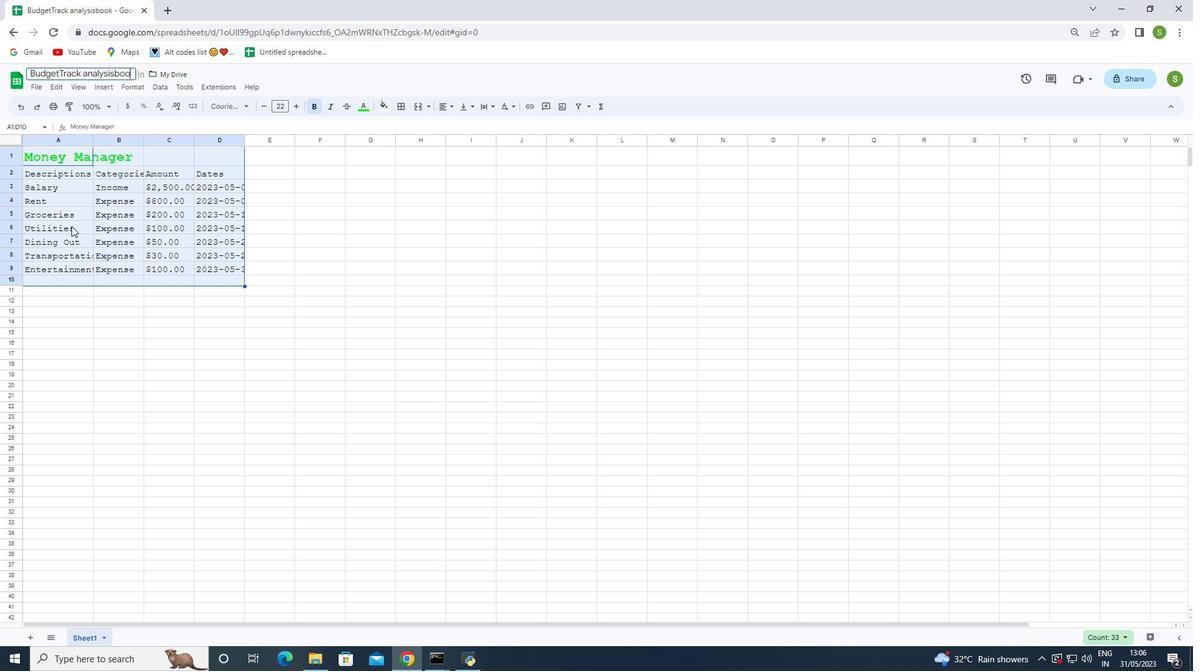 
Action: Mouse moved to (527, 522)
Screenshot: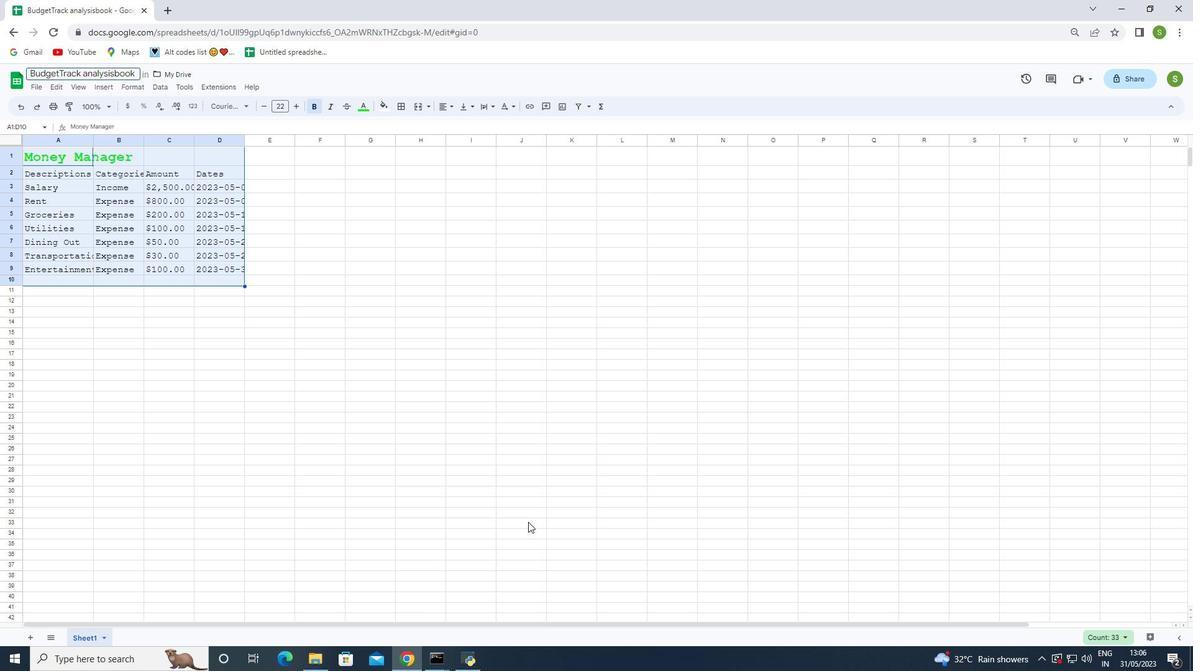 
Action: Key pressed <Key.enter>
Screenshot: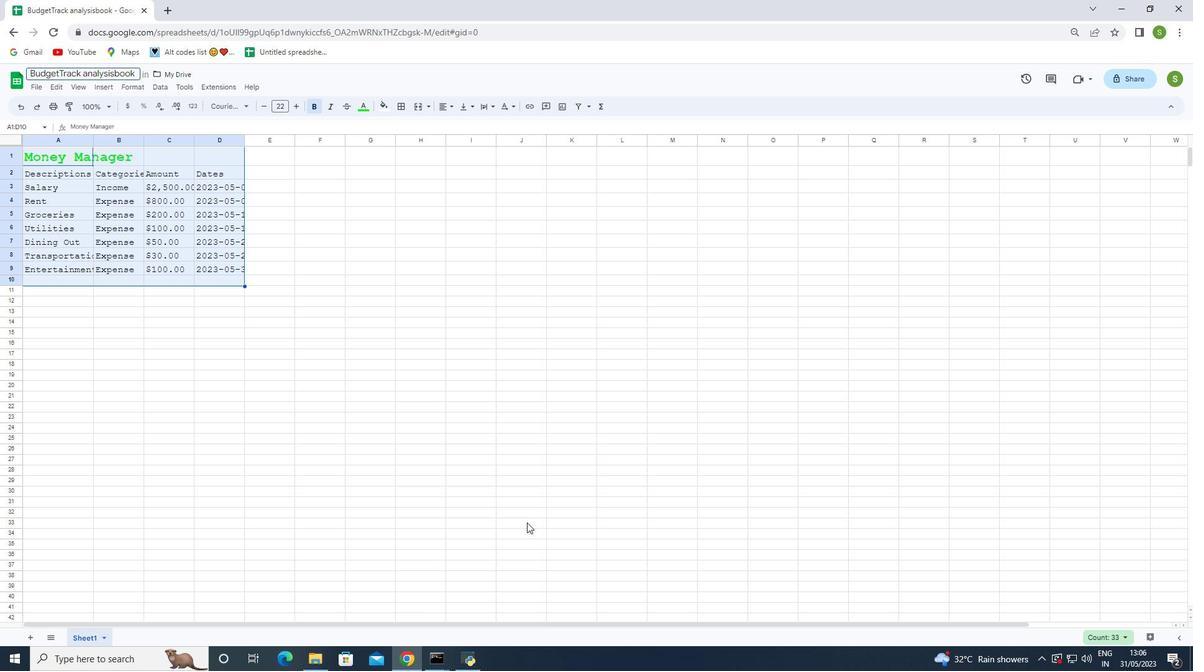 
Action: Mouse moved to (491, 471)
Screenshot: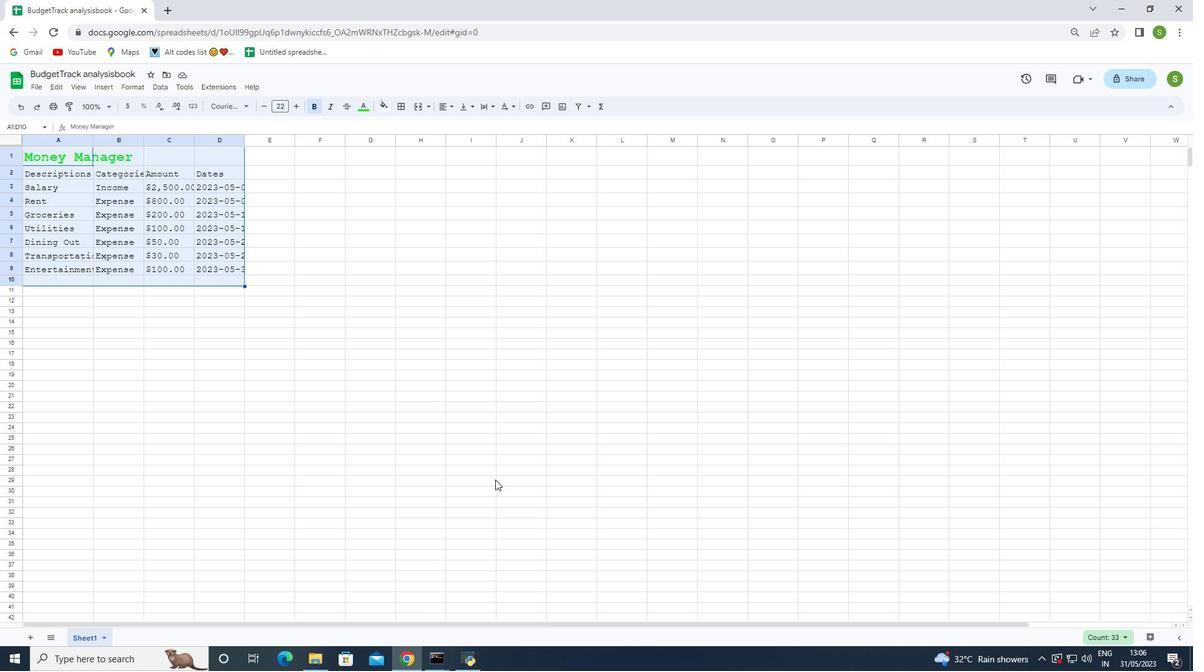 
Action: Mouse pressed left at (491, 471)
Screenshot: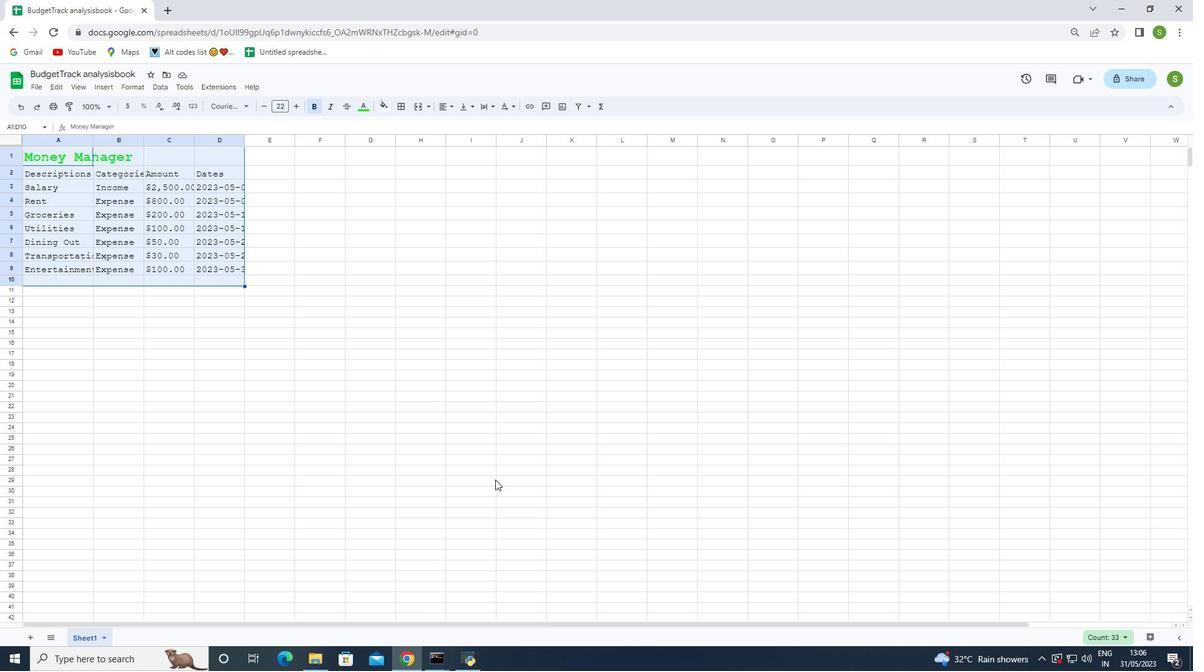 
Action: Mouse moved to (489, 473)
Screenshot: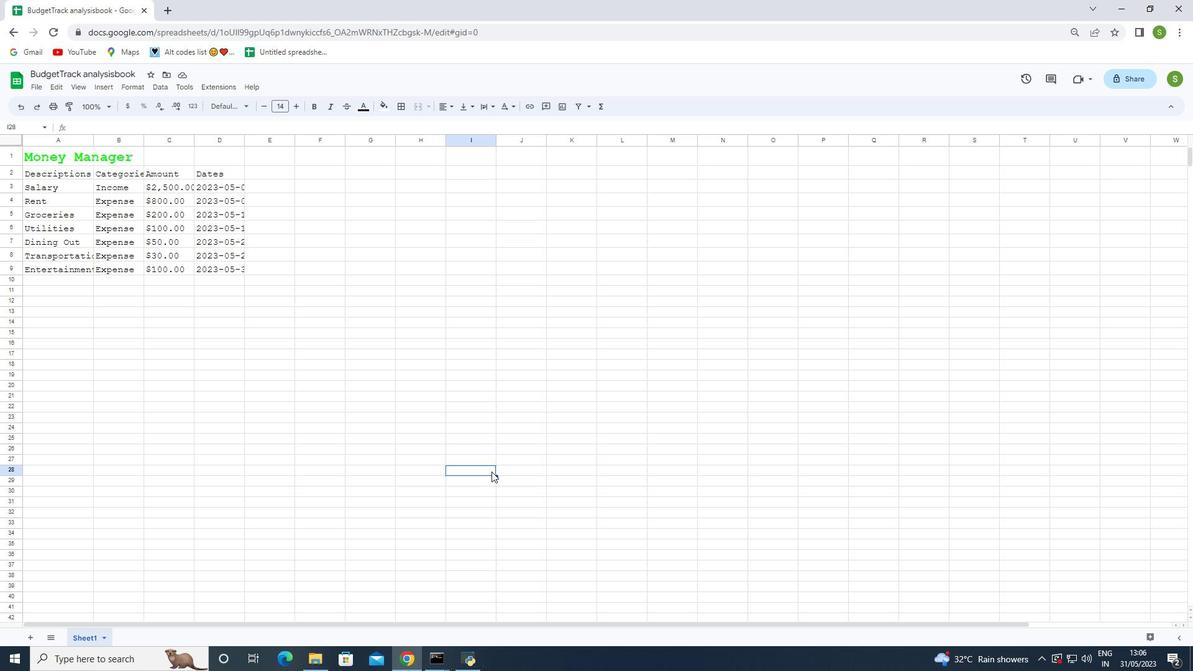 
